 Task: Plan a trip to Tuni, India from 6th December, 2023 to 10th December, 2023 for 1 adult. Place can be private room with 1  bedroom having 1 bed and 1 bathroom. Property type can be hotel.
Action: Mouse moved to (425, 102)
Screenshot: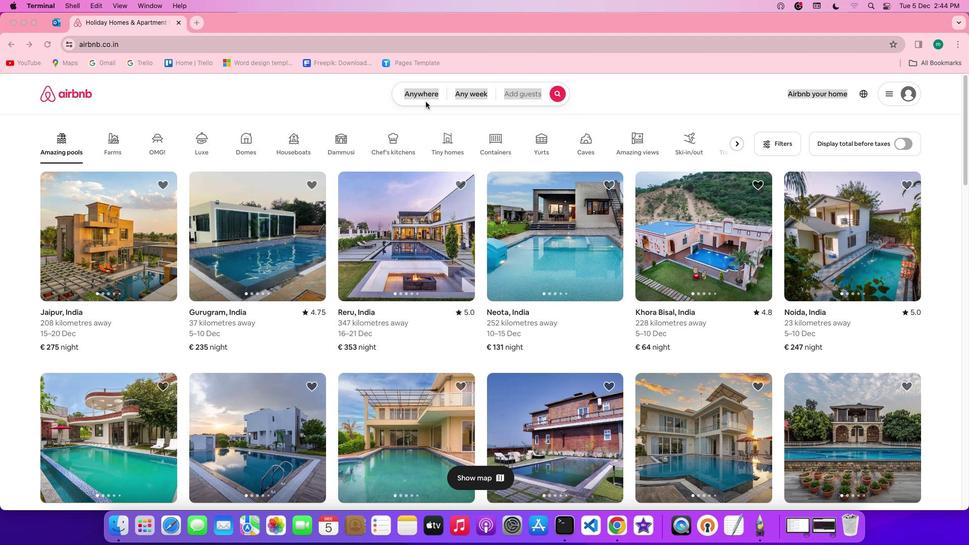 
Action: Mouse pressed left at (425, 102)
Screenshot: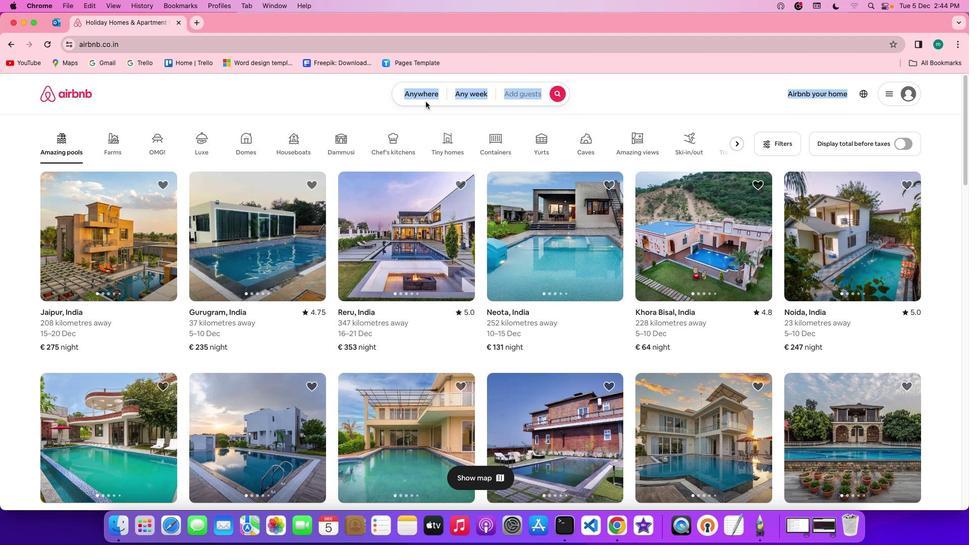 
Action: Mouse moved to (425, 99)
Screenshot: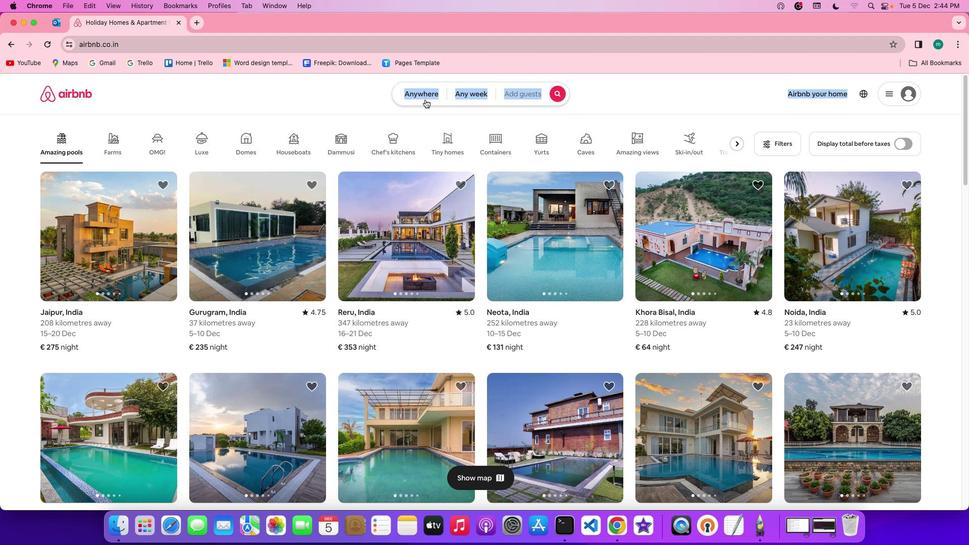 
Action: Mouse pressed left at (425, 99)
Screenshot: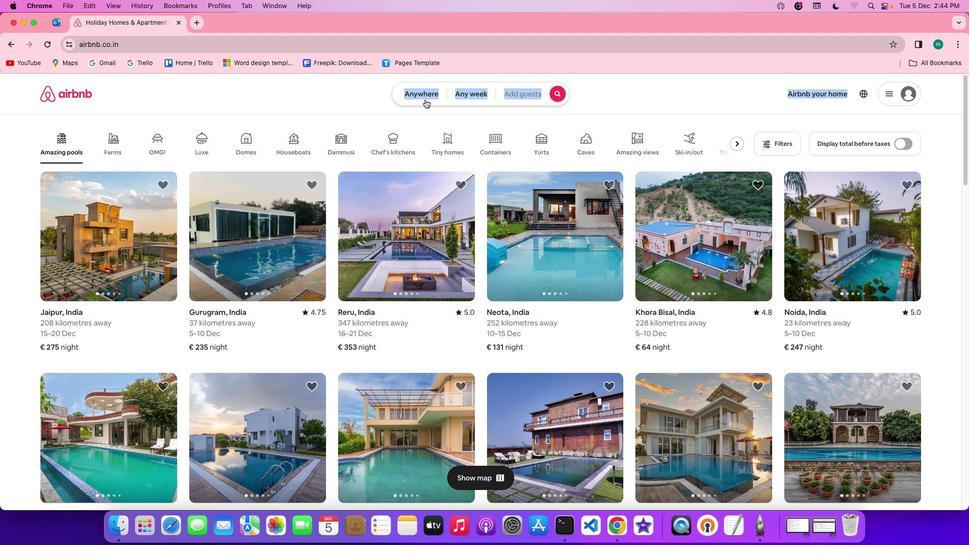 
Action: Mouse moved to (375, 133)
Screenshot: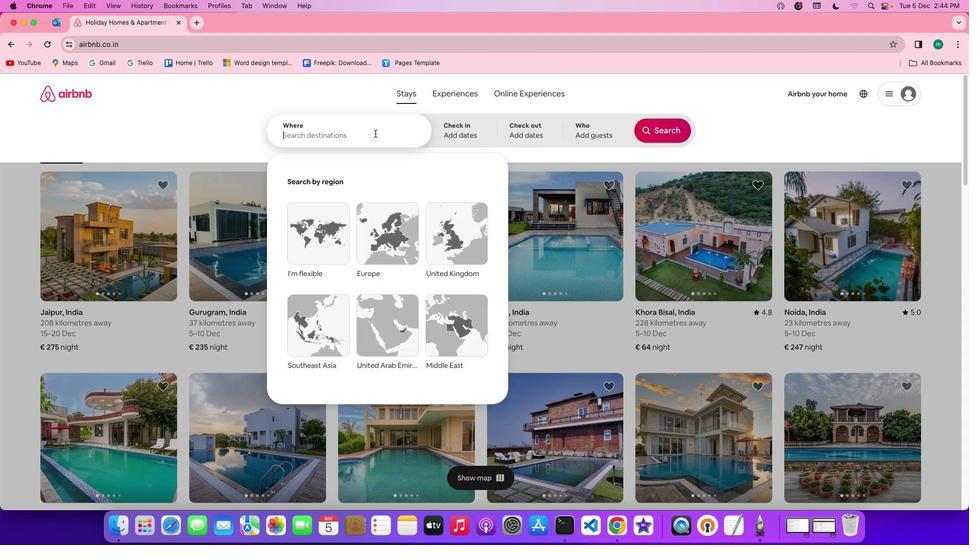 
Action: Mouse pressed left at (375, 133)
Screenshot: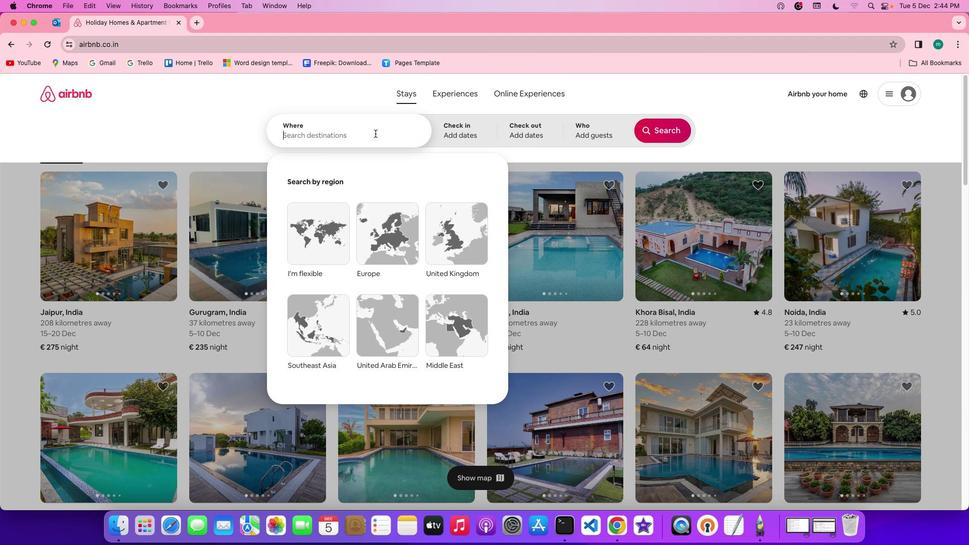 
Action: Key pressed Key.shift'T''u''n''i'','Key.spaceKey.shift'i''n''d''i''a'
Screenshot: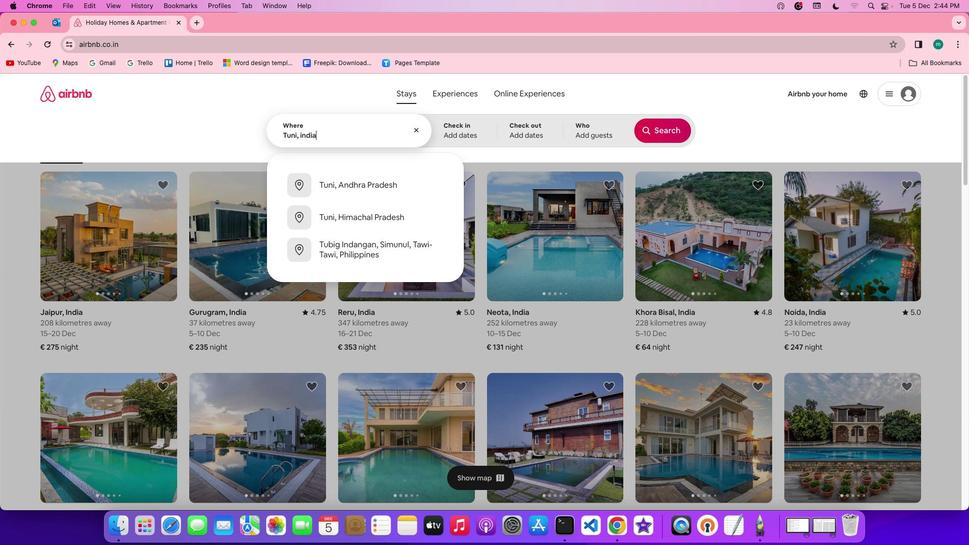 
Action: Mouse moved to (453, 134)
Screenshot: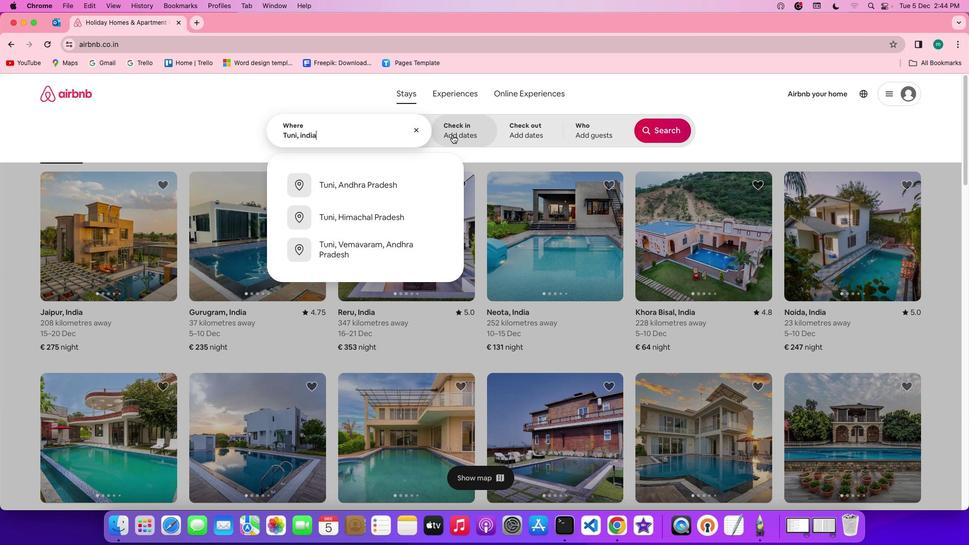 
Action: Mouse pressed left at (453, 134)
Screenshot: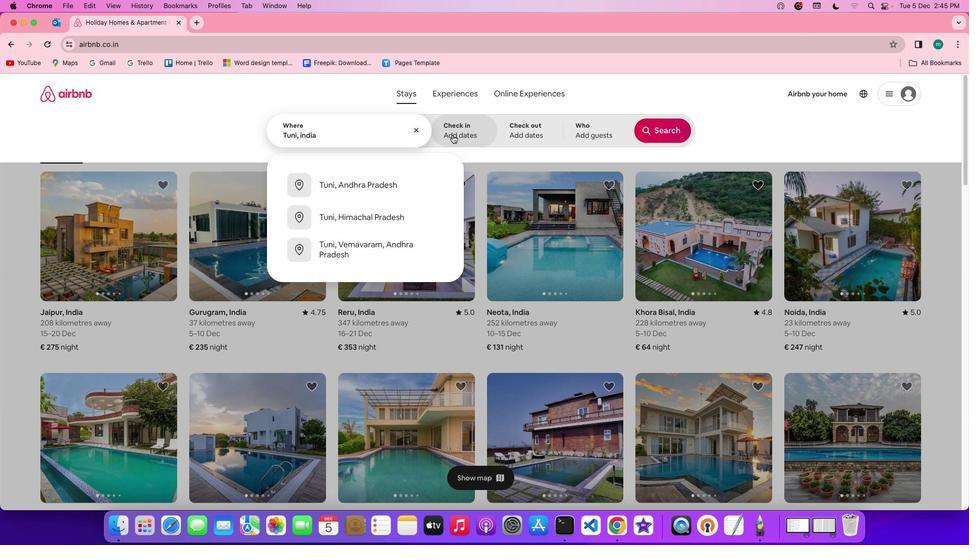 
Action: Mouse moved to (383, 281)
Screenshot: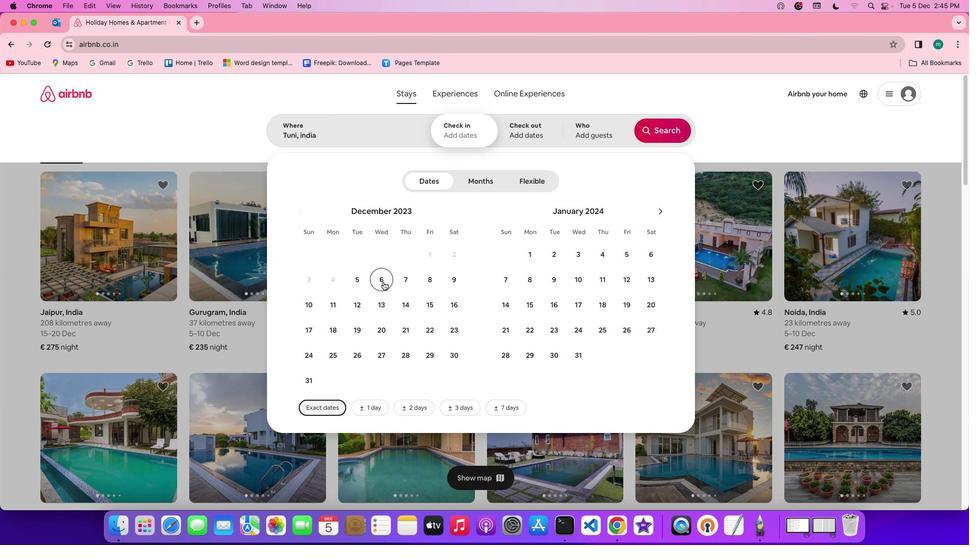 
Action: Mouse pressed left at (383, 281)
Screenshot: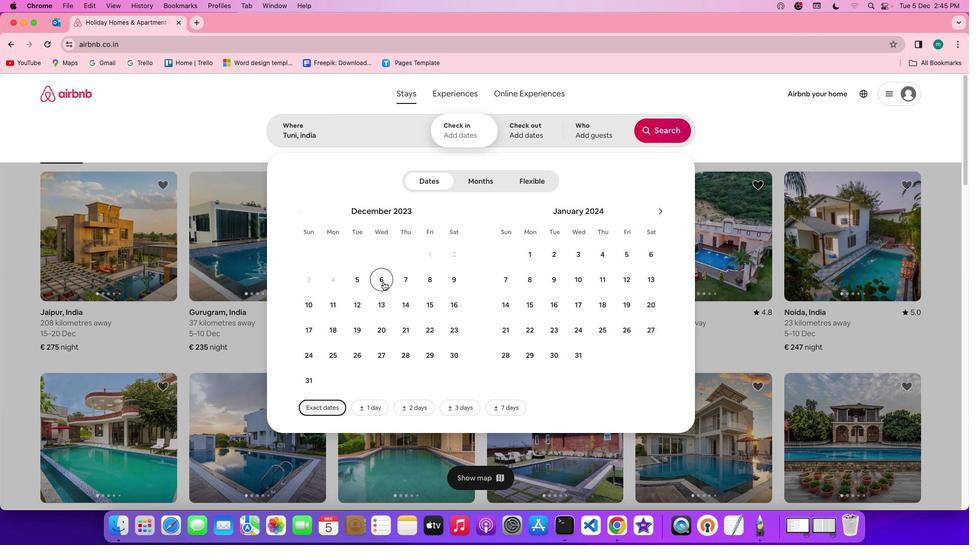 
Action: Mouse moved to (309, 303)
Screenshot: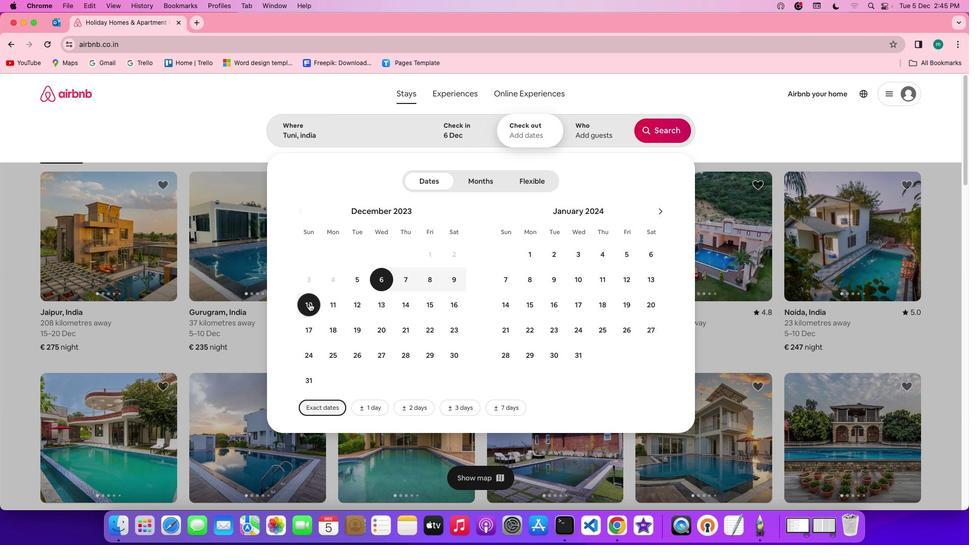 
Action: Mouse pressed left at (309, 303)
Screenshot: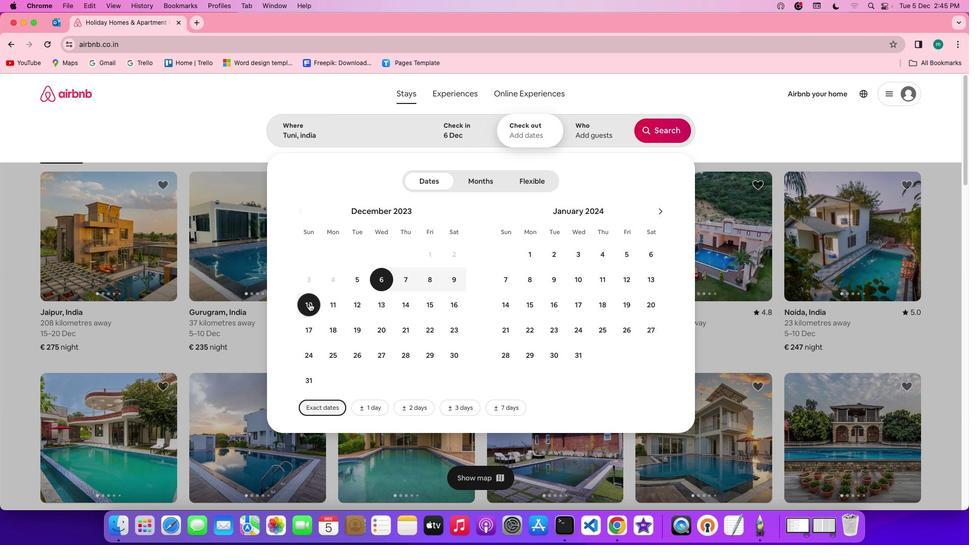 
Action: Mouse moved to (594, 138)
Screenshot: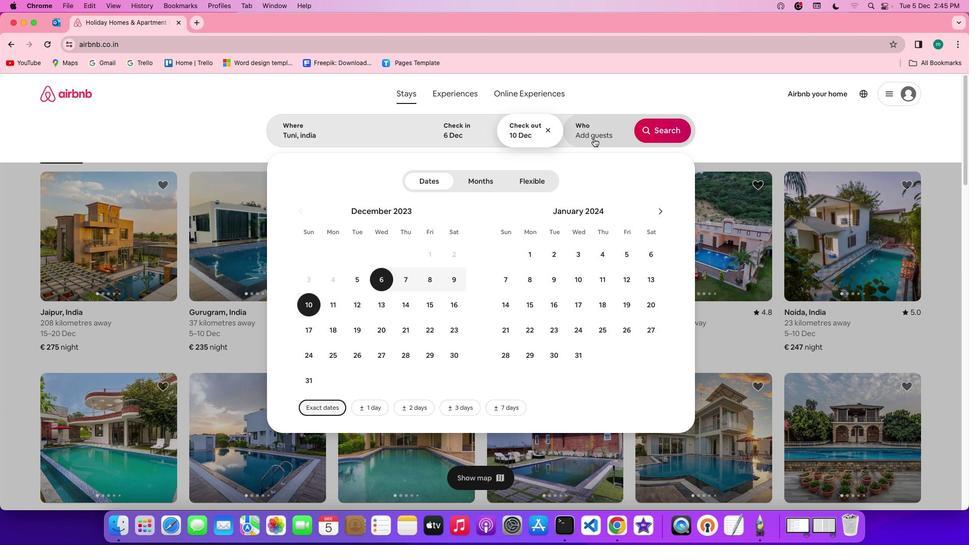 
Action: Mouse pressed left at (594, 138)
Screenshot: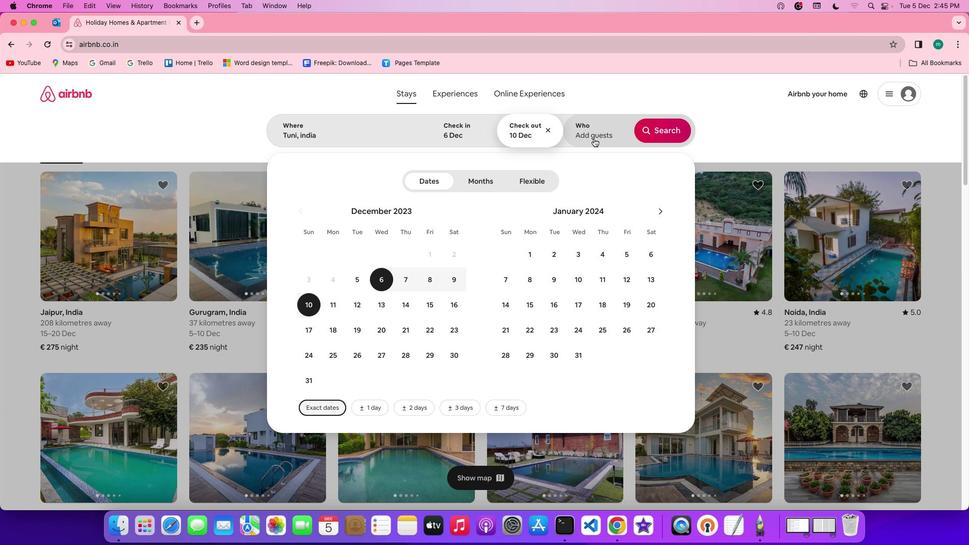 
Action: Mouse moved to (664, 186)
Screenshot: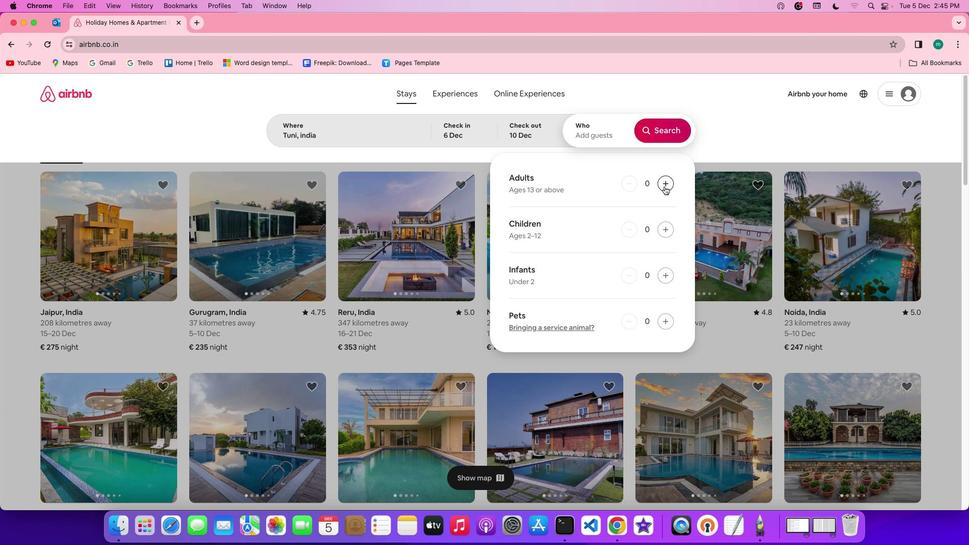 
Action: Mouse pressed left at (664, 186)
Screenshot: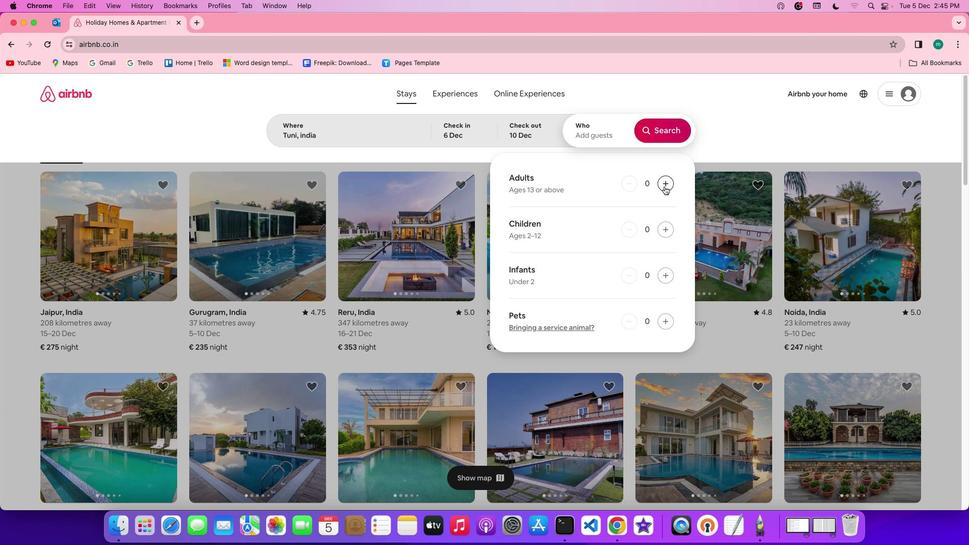 
Action: Mouse moved to (672, 134)
Screenshot: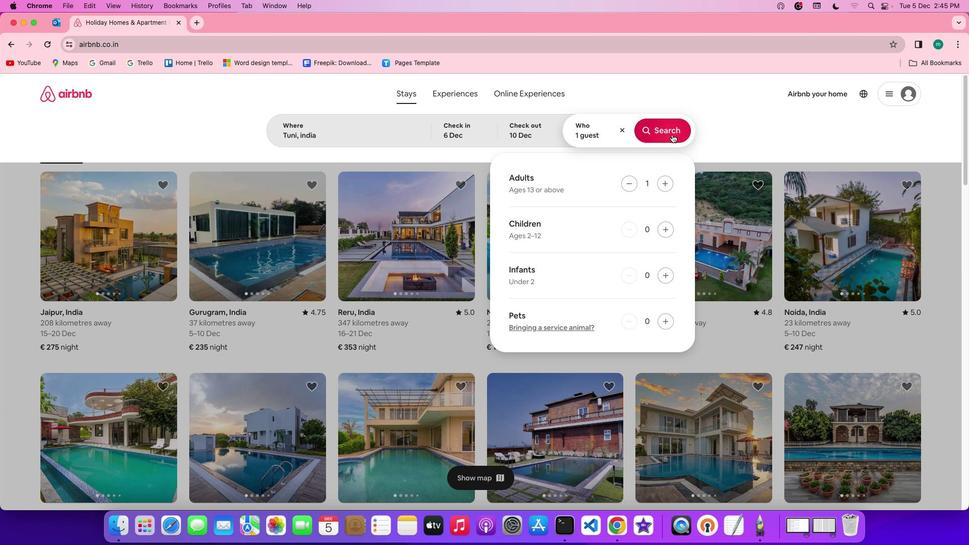 
Action: Mouse pressed left at (672, 134)
Screenshot: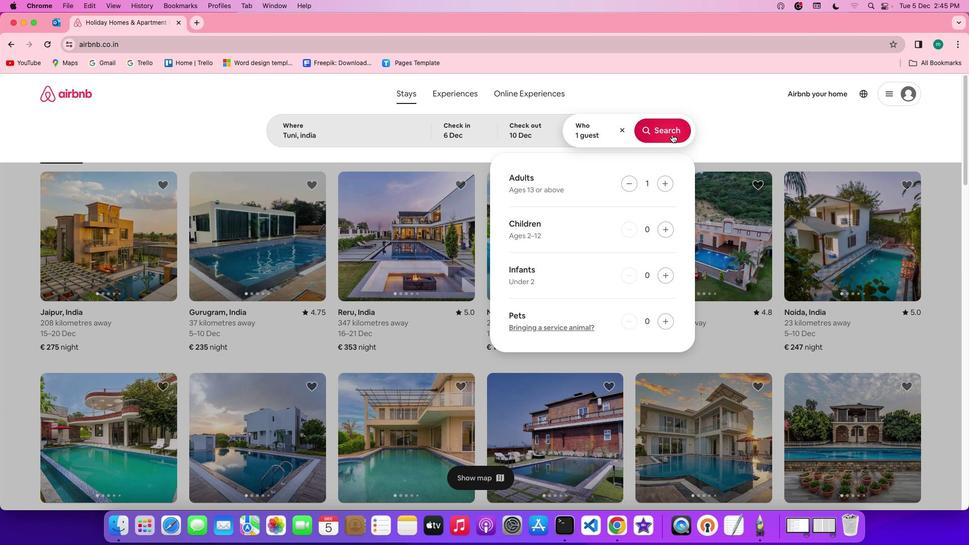 
Action: Mouse moved to (822, 132)
Screenshot: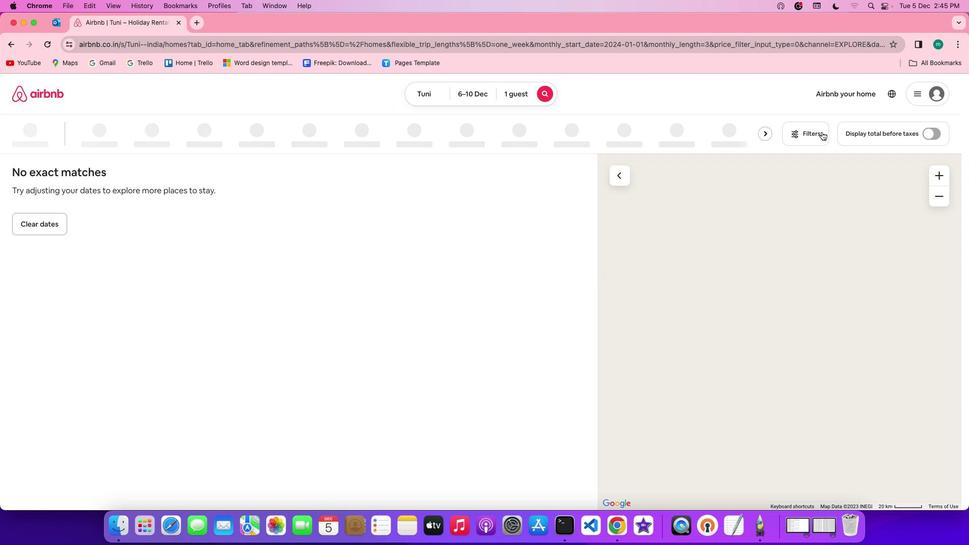 
Action: Mouse pressed left at (822, 132)
Screenshot: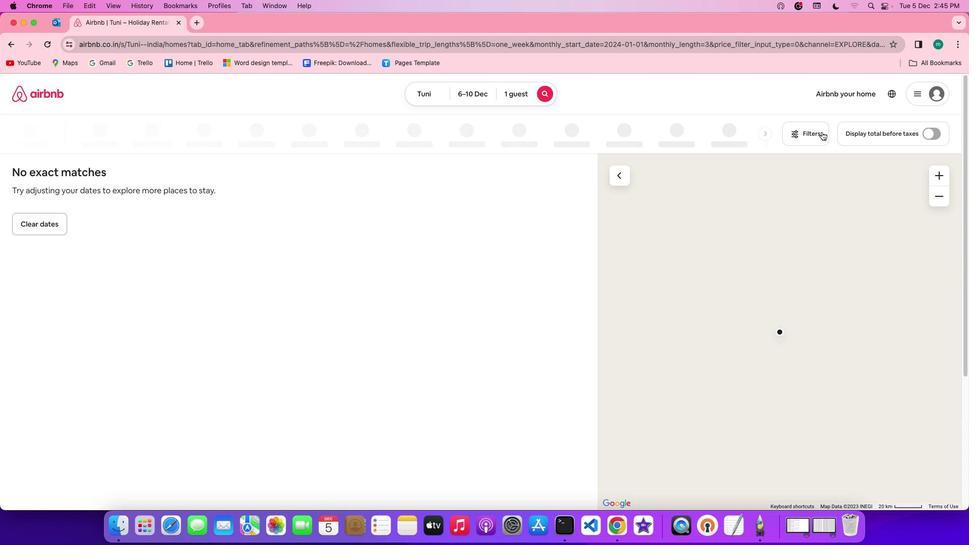 
Action: Mouse moved to (531, 268)
Screenshot: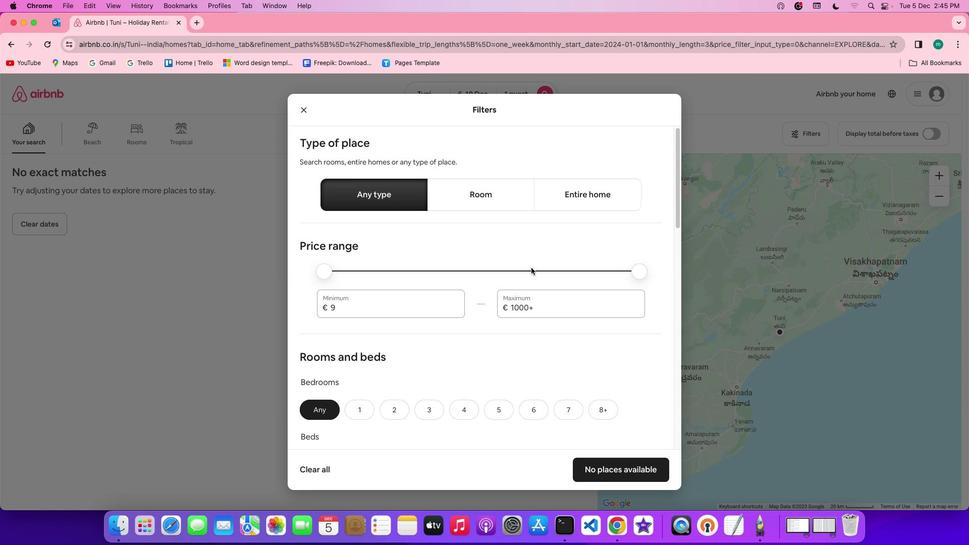 
Action: Mouse scrolled (531, 268) with delta (0, 0)
Screenshot: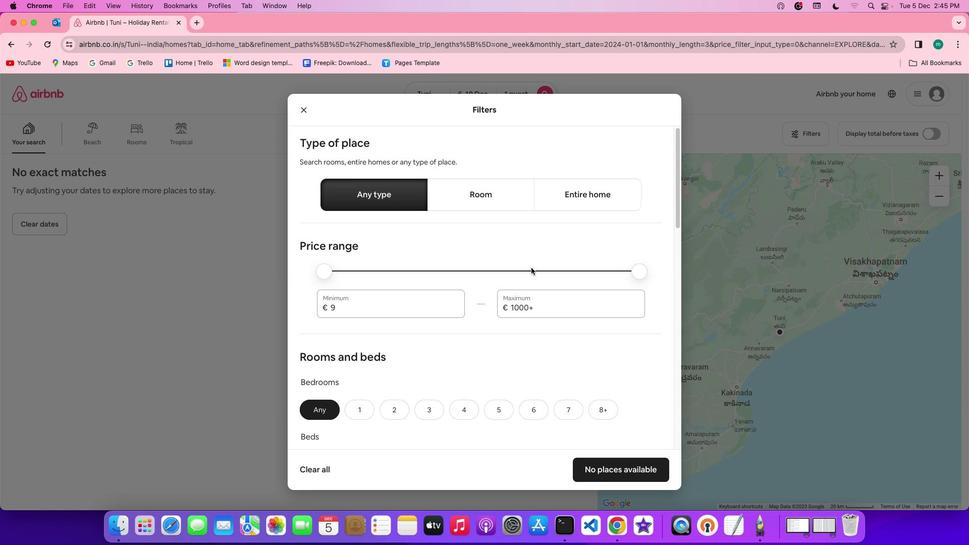 
Action: Mouse scrolled (531, 268) with delta (0, 0)
Screenshot: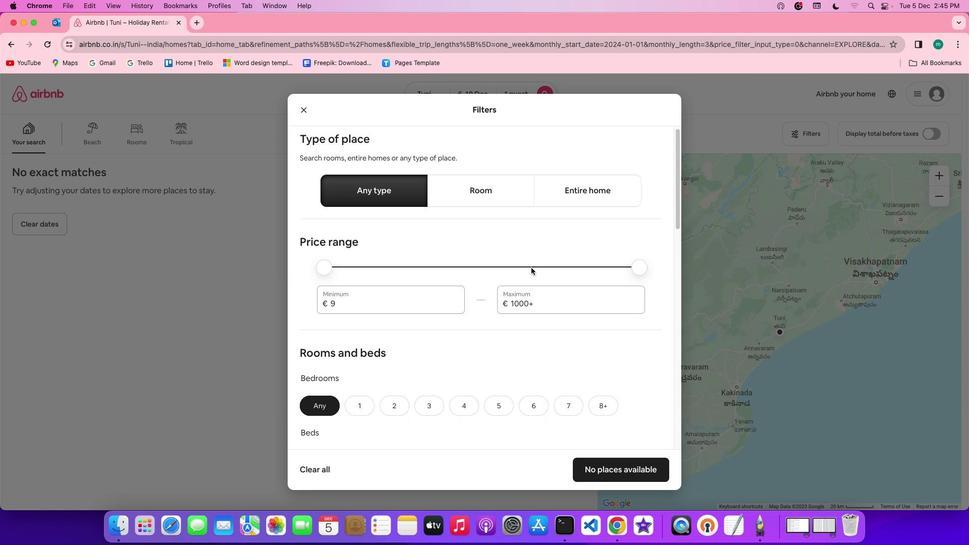 
Action: Mouse scrolled (531, 268) with delta (0, 0)
Screenshot: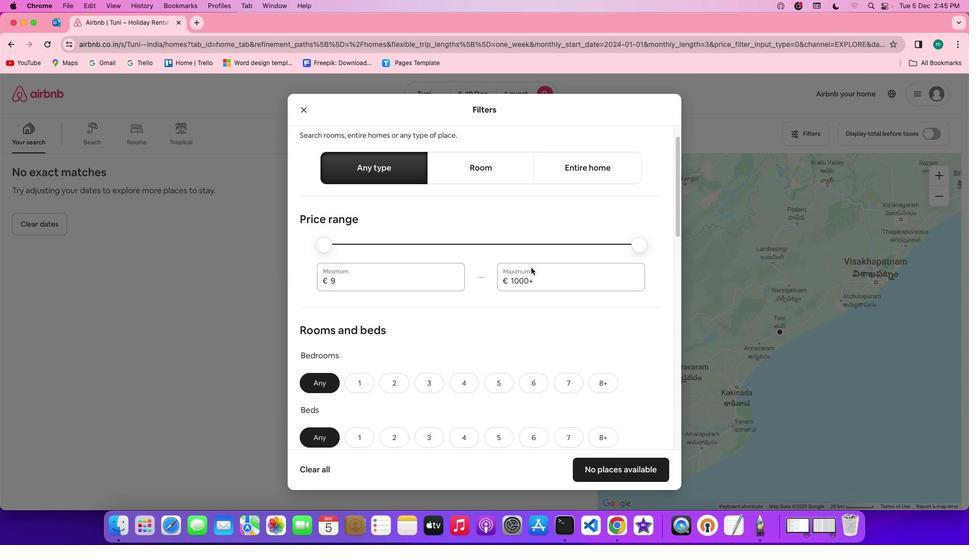 
Action: Mouse scrolled (531, 268) with delta (0, 0)
Screenshot: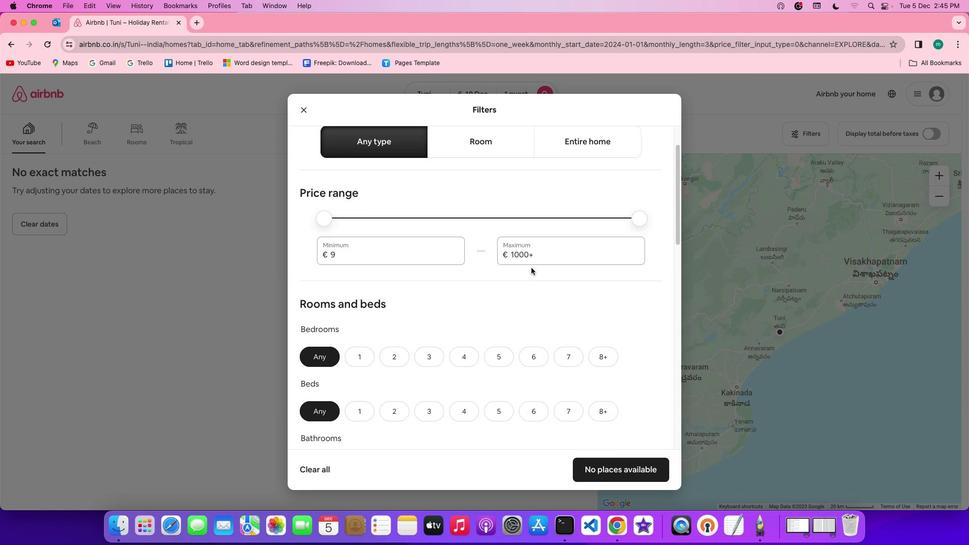 
Action: Mouse scrolled (531, 268) with delta (0, 0)
Screenshot: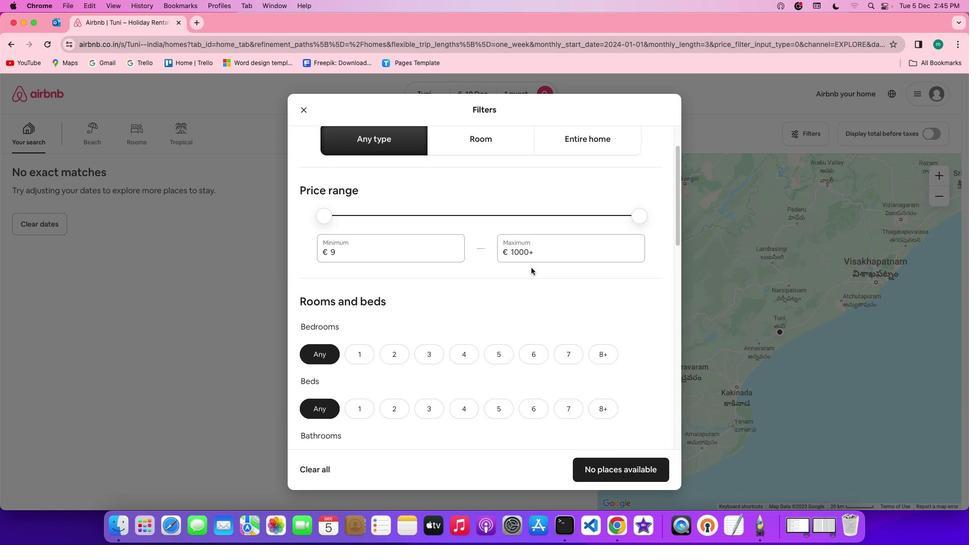 
Action: Mouse scrolled (531, 268) with delta (0, -1)
Screenshot: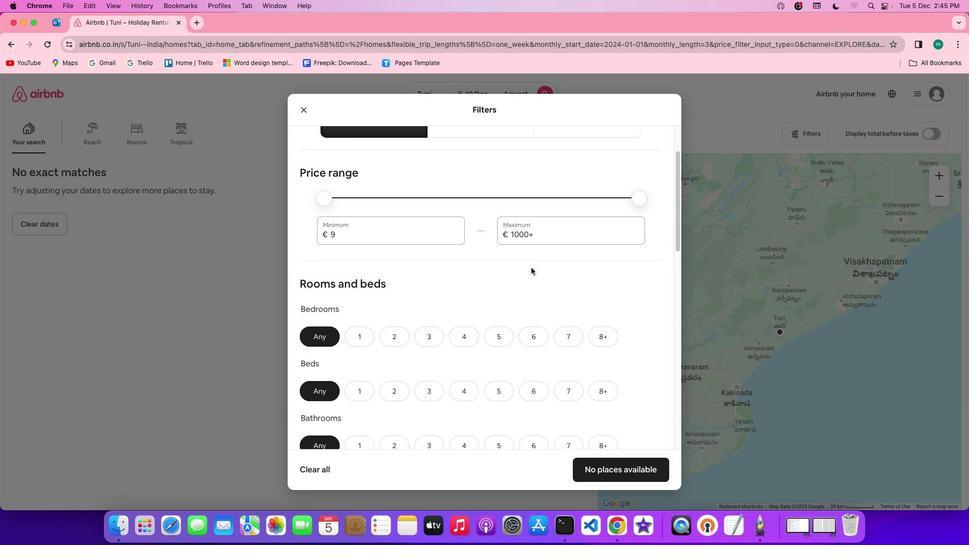 
Action: Mouse moved to (531, 260)
Screenshot: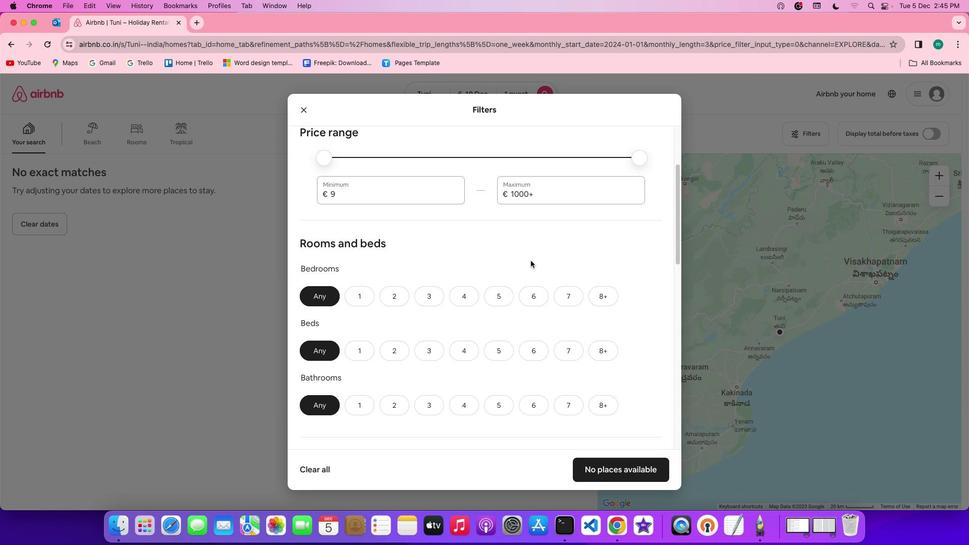 
Action: Mouse scrolled (531, 260) with delta (0, 0)
Screenshot: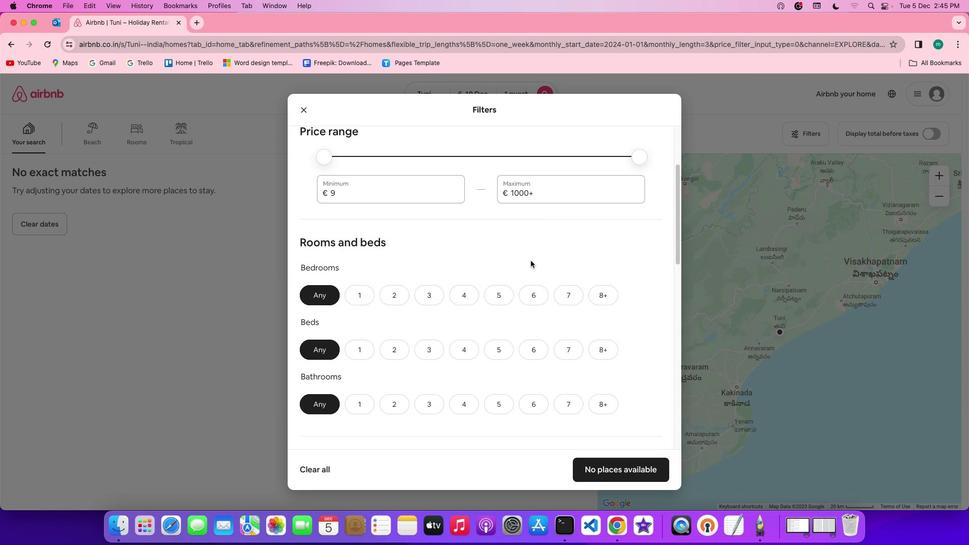 
Action: Mouse scrolled (531, 260) with delta (0, 0)
Screenshot: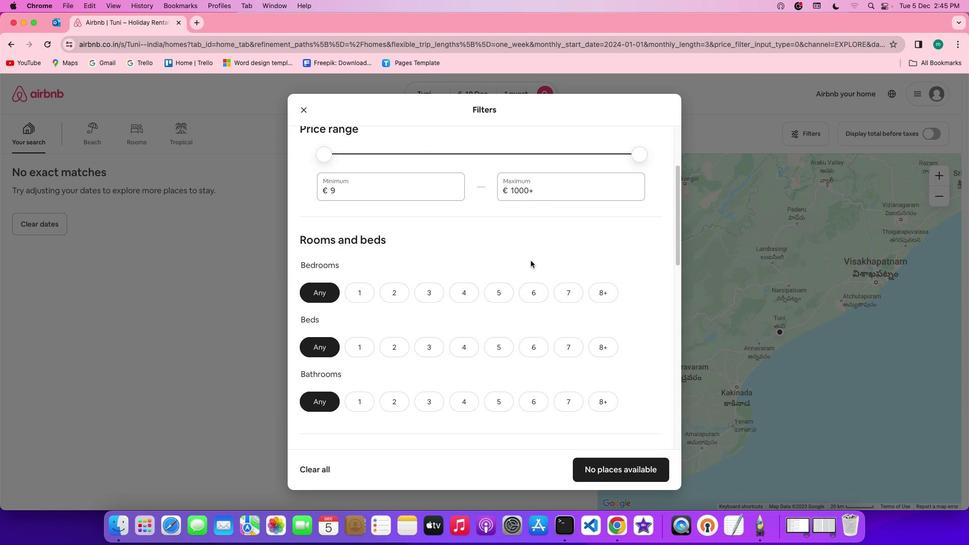 
Action: Mouse scrolled (531, 260) with delta (0, -1)
Screenshot: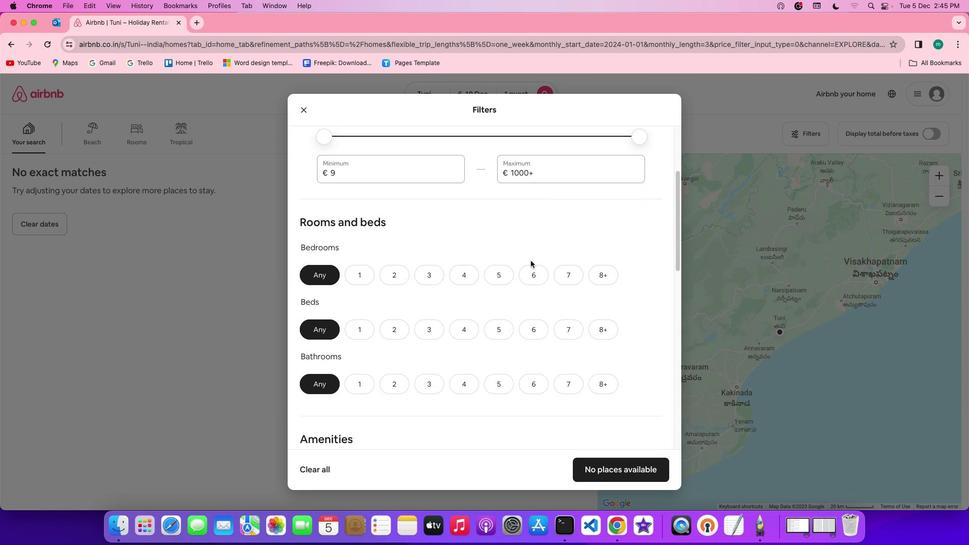 
Action: Mouse moved to (360, 238)
Screenshot: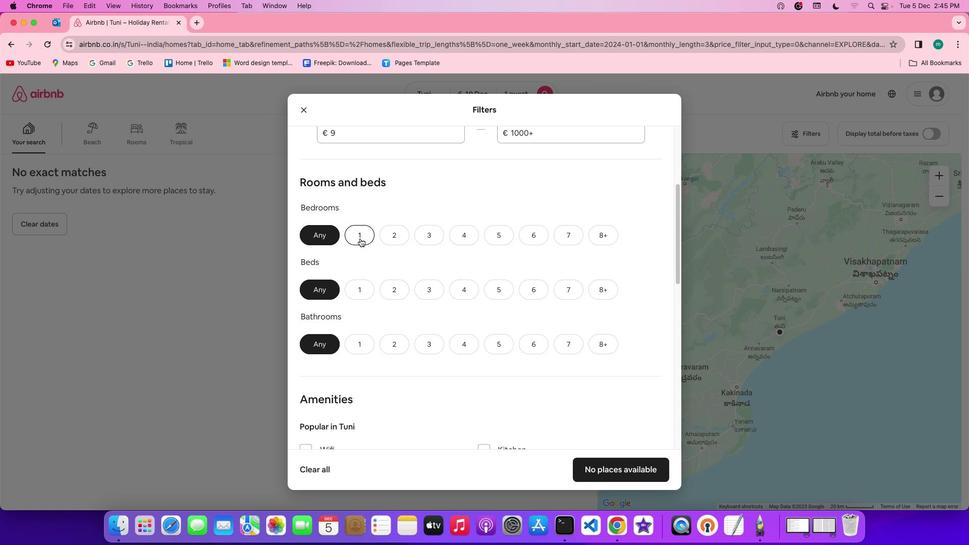 
Action: Mouse pressed left at (360, 238)
Screenshot: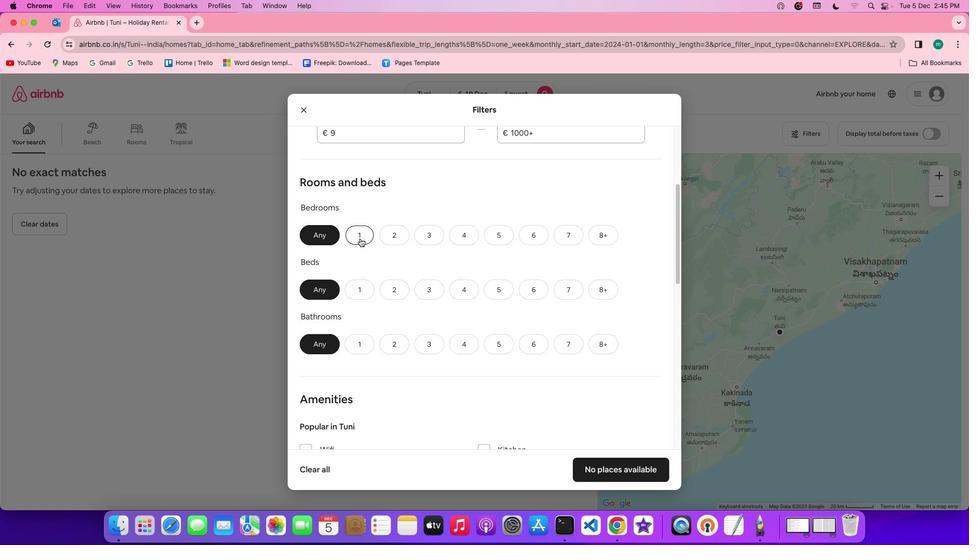 
Action: Mouse moved to (358, 288)
Screenshot: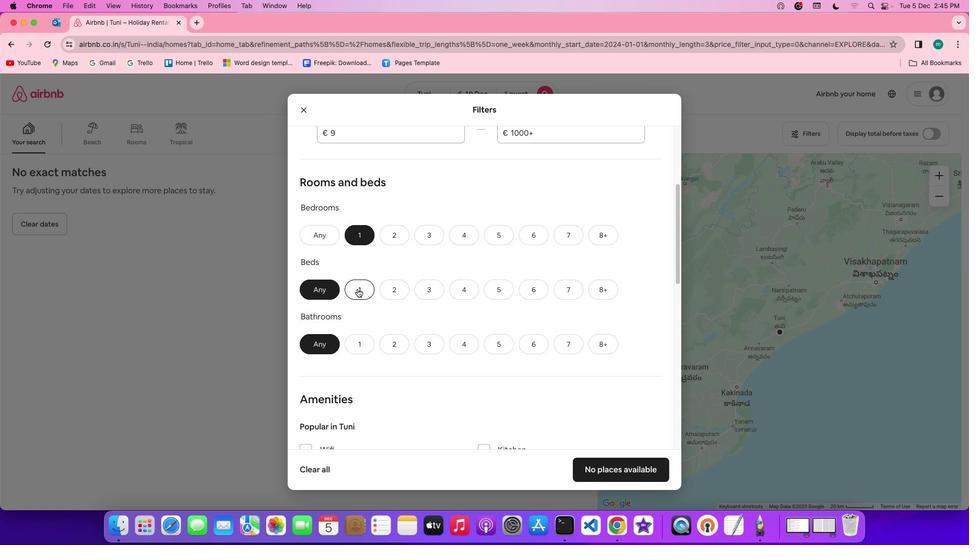
Action: Mouse pressed left at (358, 288)
Screenshot: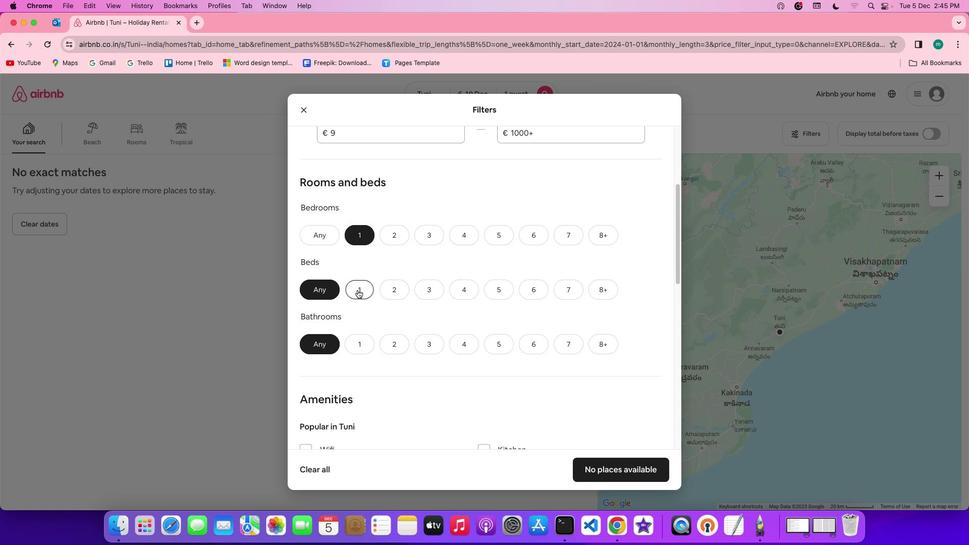 
Action: Mouse moved to (366, 346)
Screenshot: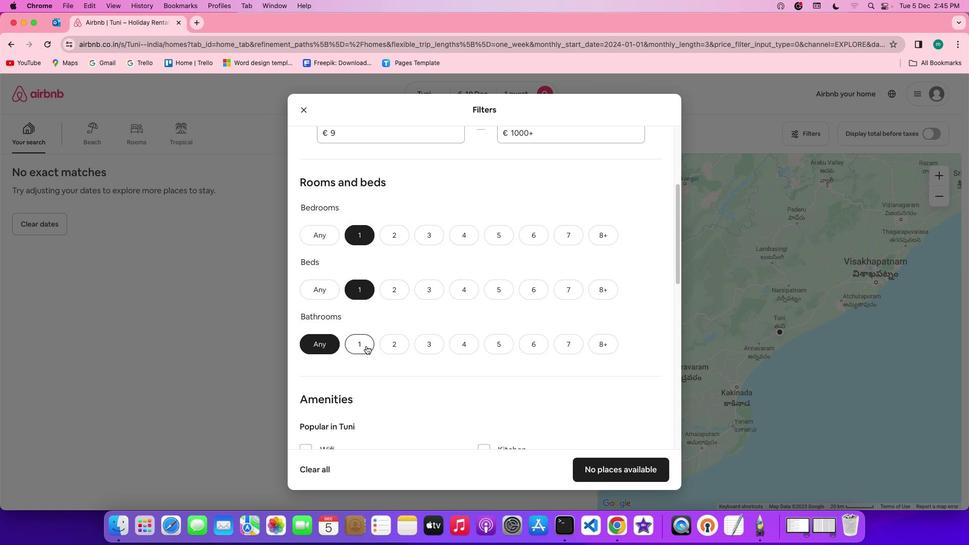 
Action: Mouse pressed left at (366, 346)
Screenshot: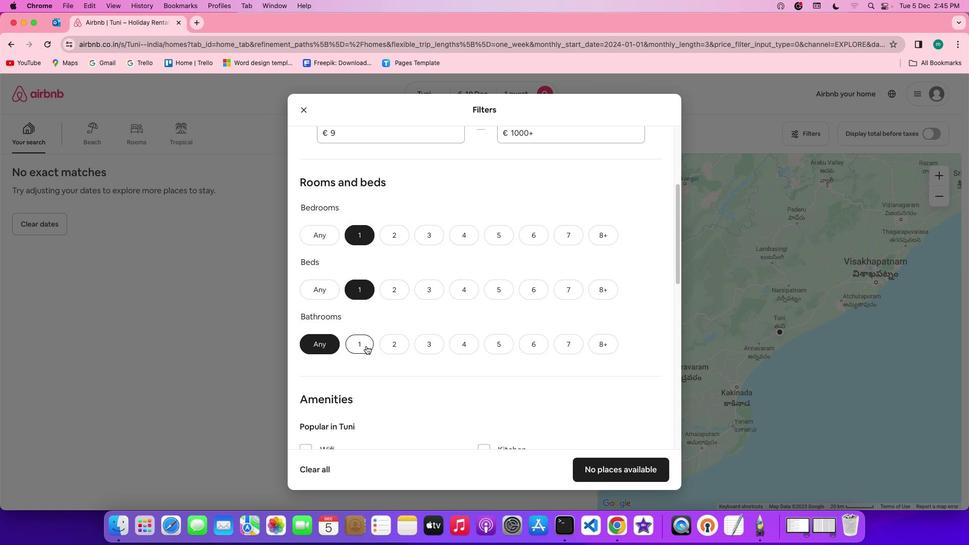 
Action: Mouse moved to (477, 336)
Screenshot: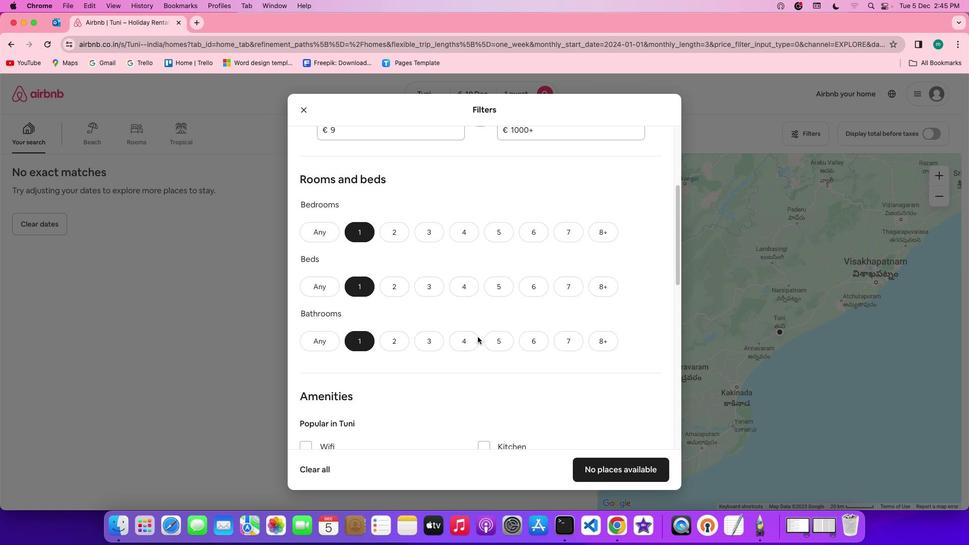 
Action: Mouse scrolled (477, 336) with delta (0, 0)
Screenshot: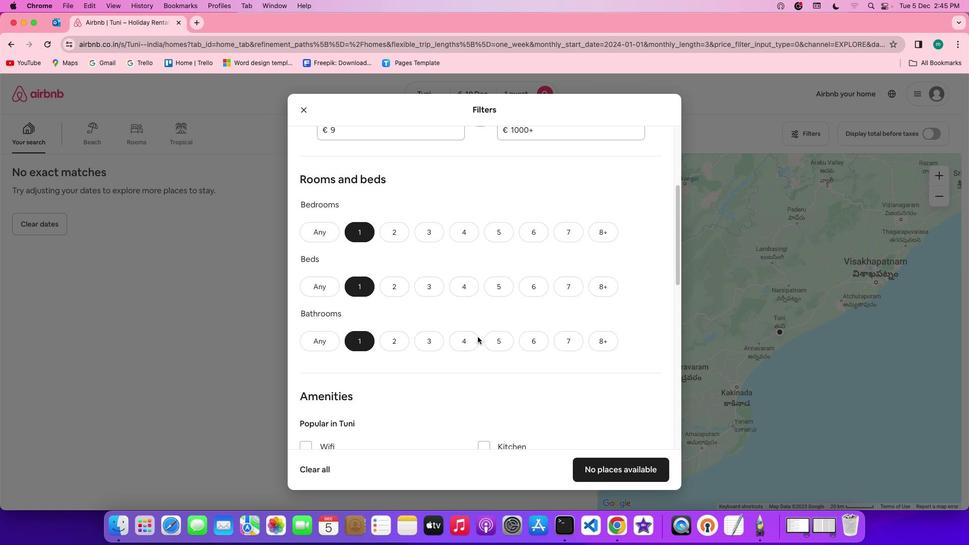 
Action: Mouse moved to (477, 336)
Screenshot: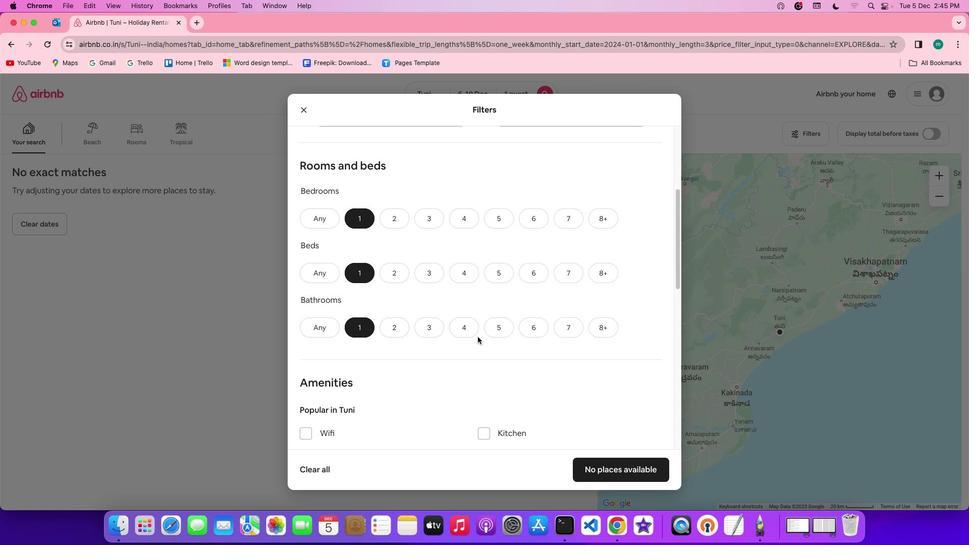 
Action: Mouse scrolled (477, 336) with delta (0, 0)
Screenshot: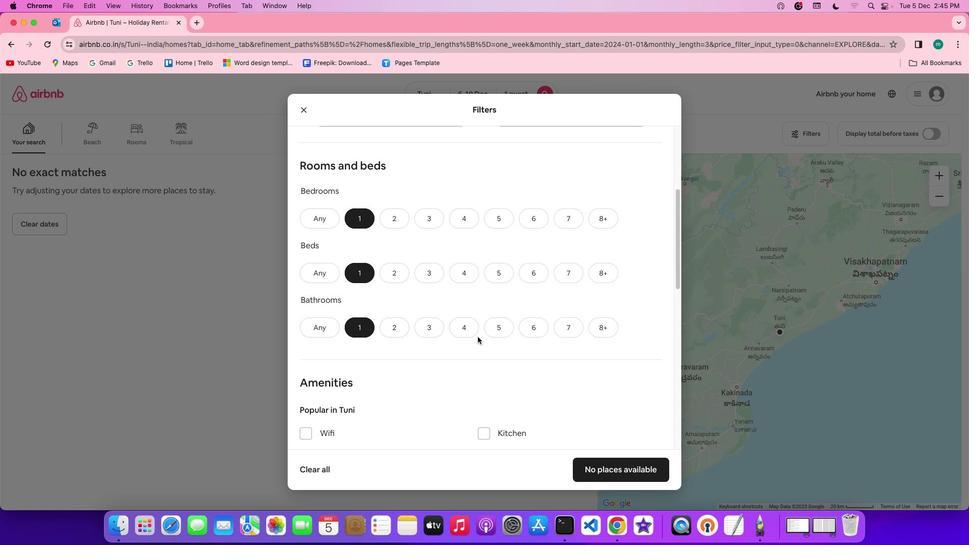 
Action: Mouse scrolled (477, 336) with delta (0, -1)
Screenshot: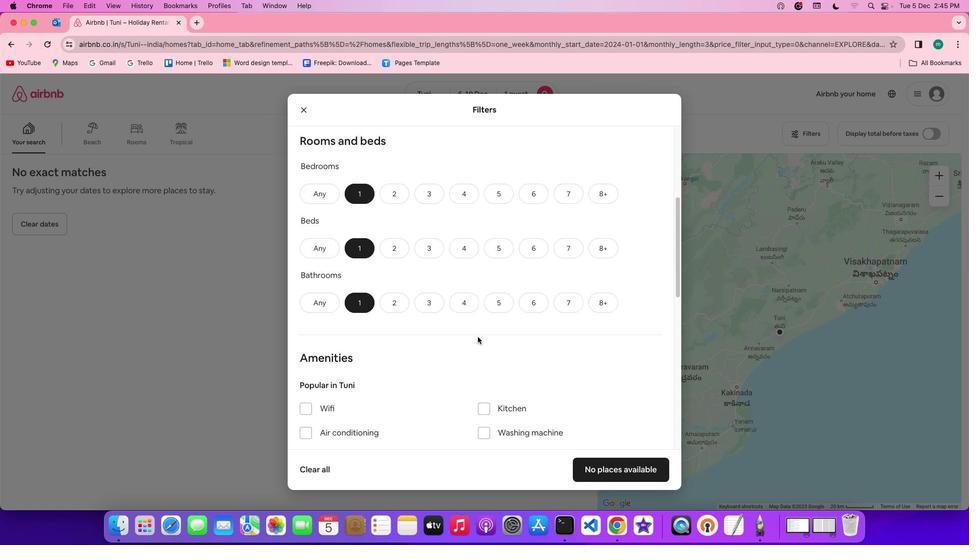 
Action: Mouse scrolled (477, 336) with delta (0, 0)
Screenshot: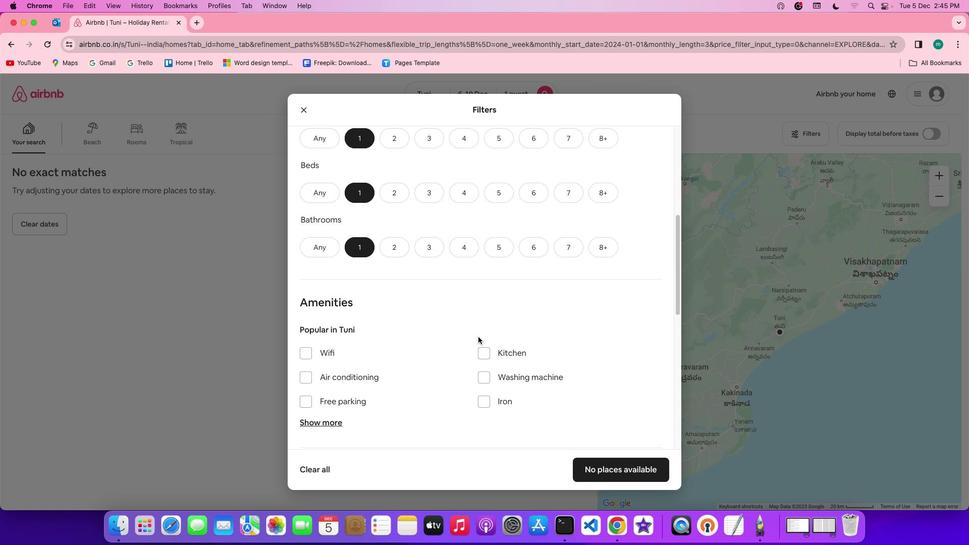 
Action: Mouse moved to (478, 336)
Screenshot: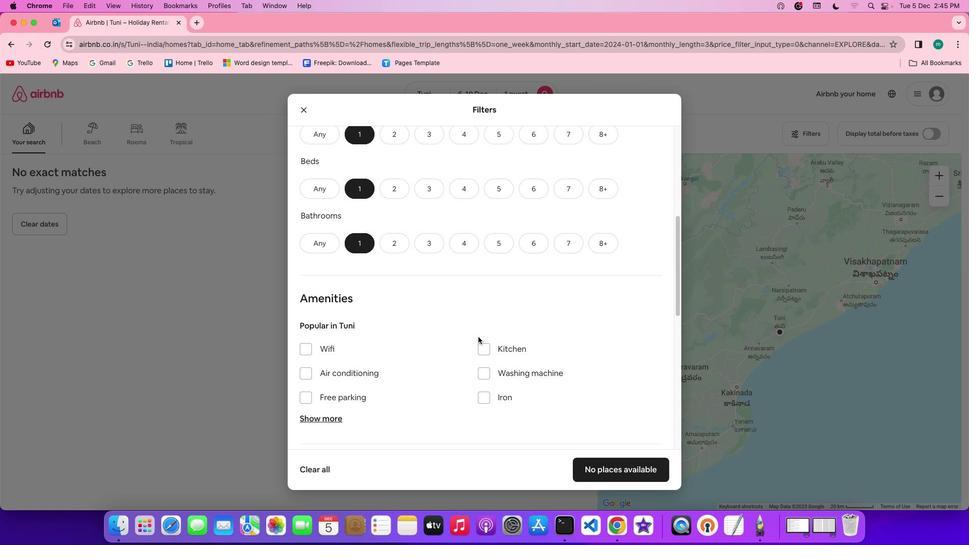 
Action: Mouse scrolled (478, 336) with delta (0, 0)
Screenshot: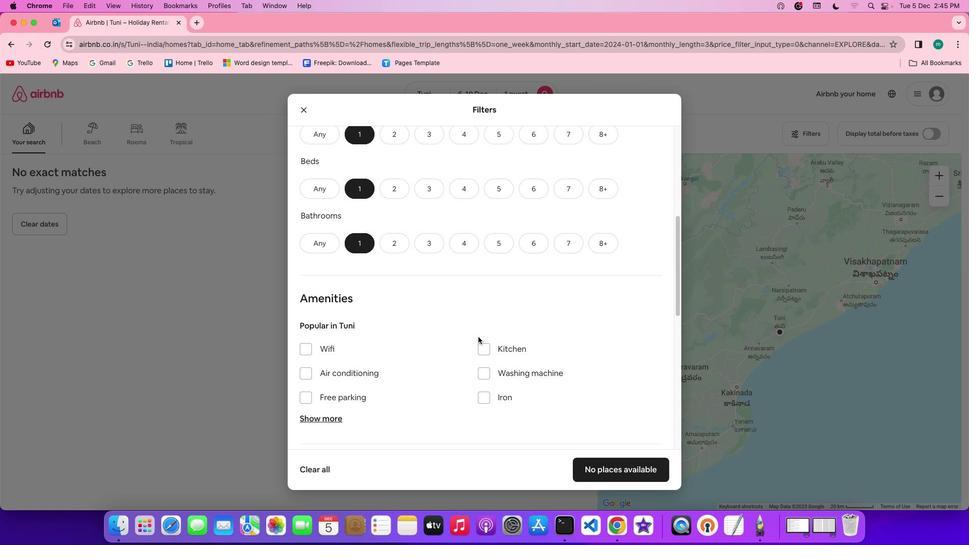 
Action: Mouse scrolled (478, 336) with delta (0, -1)
Screenshot: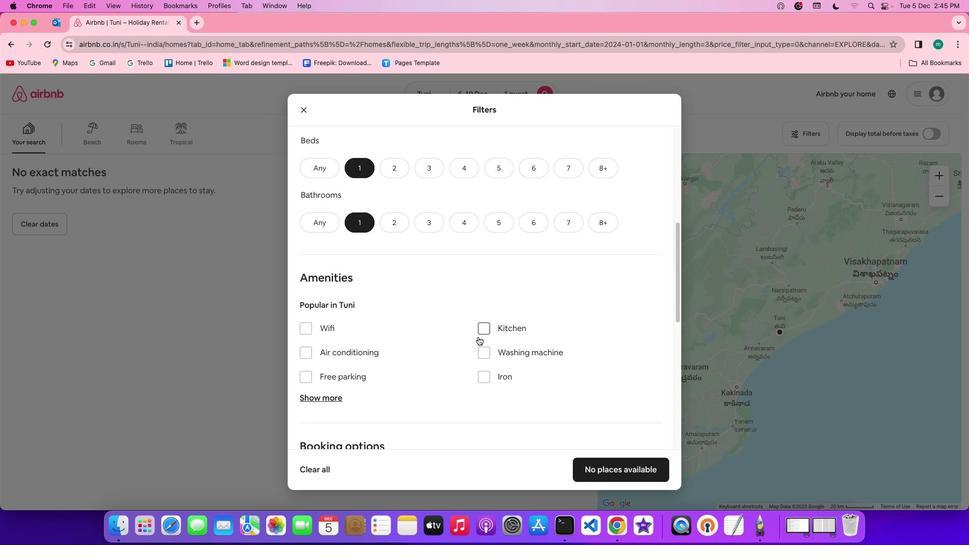 
Action: Mouse moved to (478, 336)
Screenshot: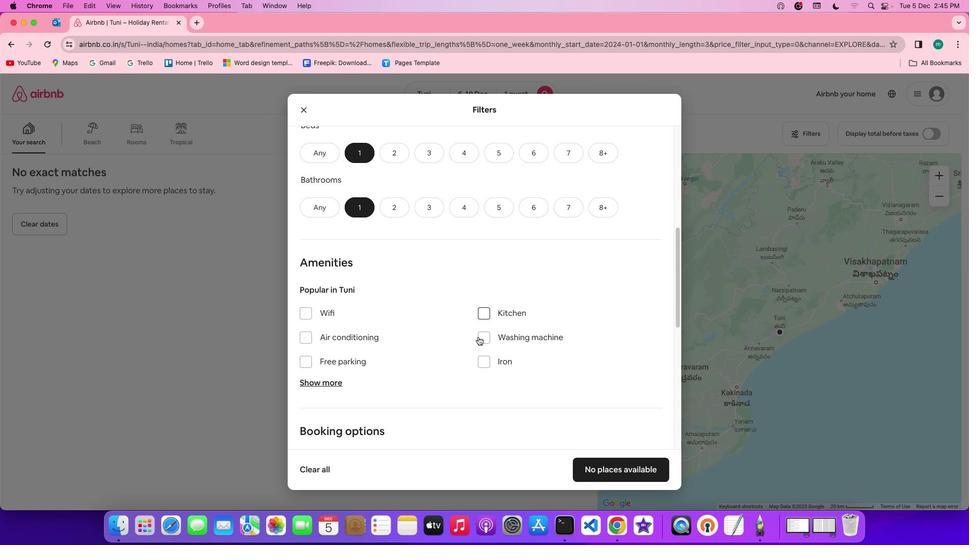 
Action: Mouse scrolled (478, 336) with delta (0, 0)
Screenshot: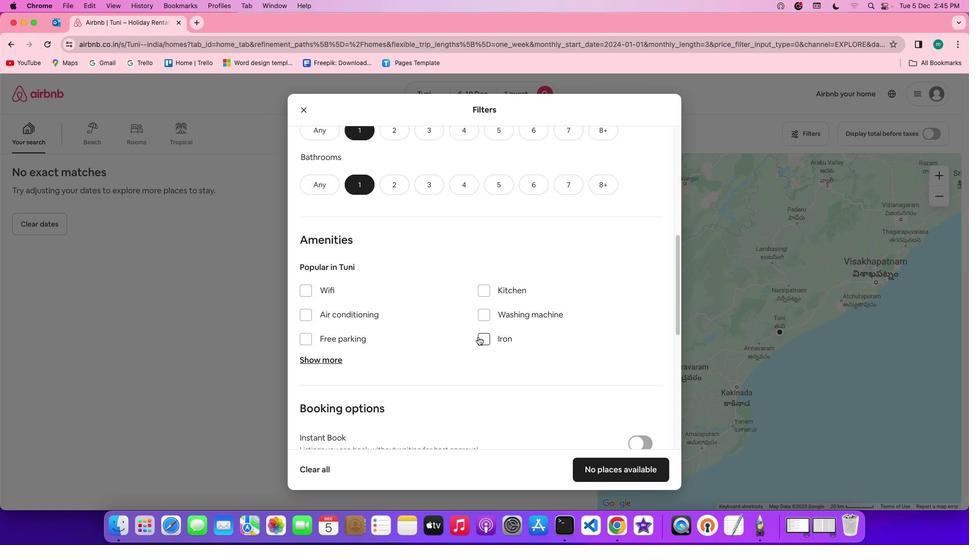 
Action: Mouse scrolled (478, 336) with delta (0, 0)
Screenshot: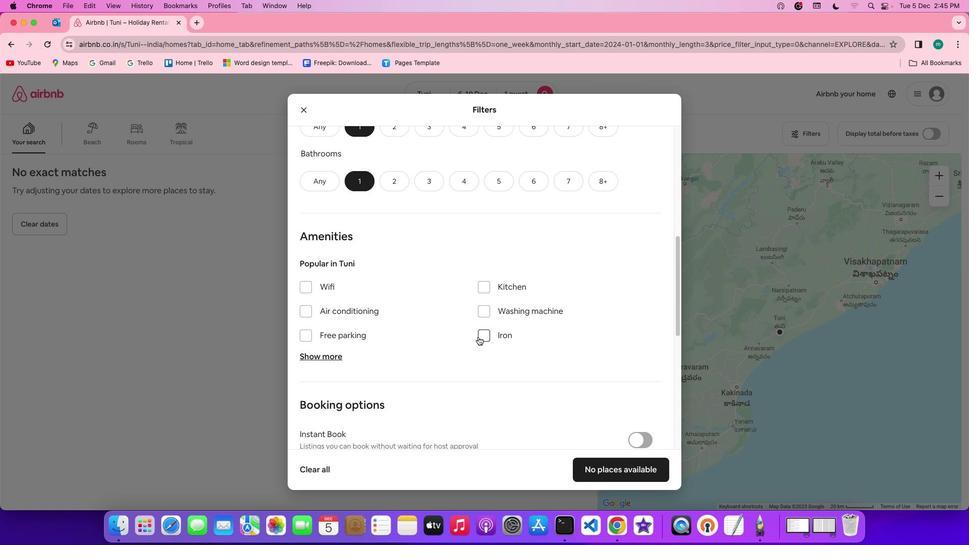 
Action: Mouse scrolled (478, 336) with delta (0, -1)
Screenshot: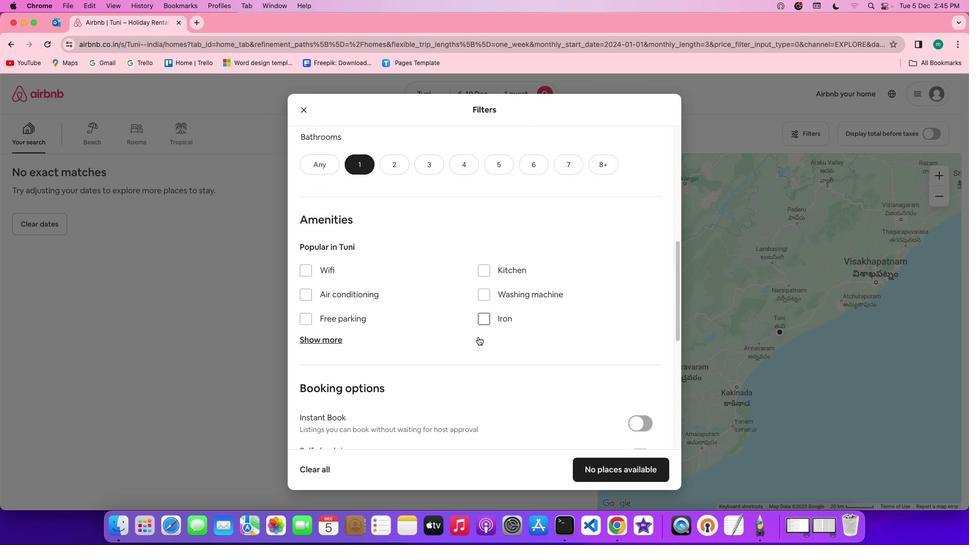 
Action: Mouse moved to (500, 361)
Screenshot: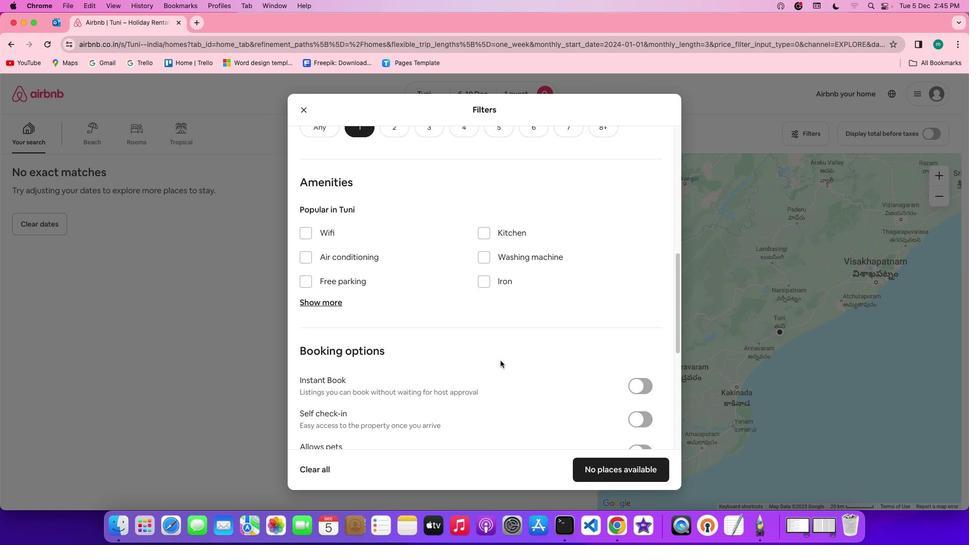 
Action: Mouse scrolled (500, 361) with delta (0, 0)
Screenshot: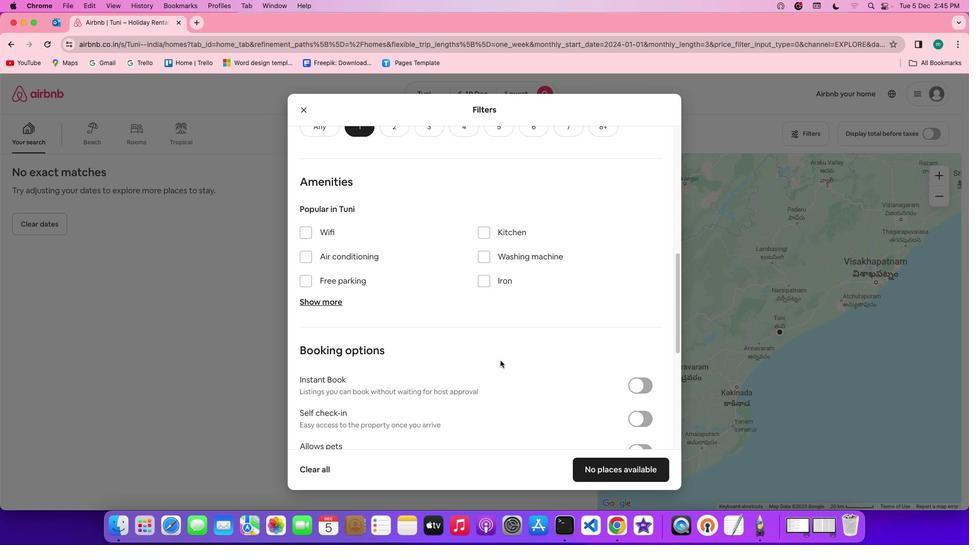 
Action: Mouse scrolled (500, 361) with delta (0, 0)
Screenshot: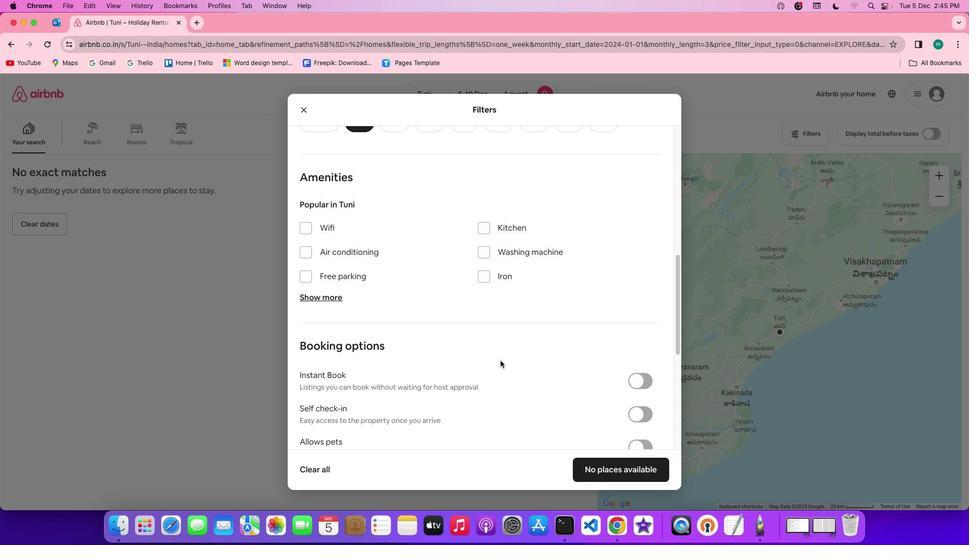 
Action: Mouse scrolled (500, 361) with delta (0, 0)
Screenshot: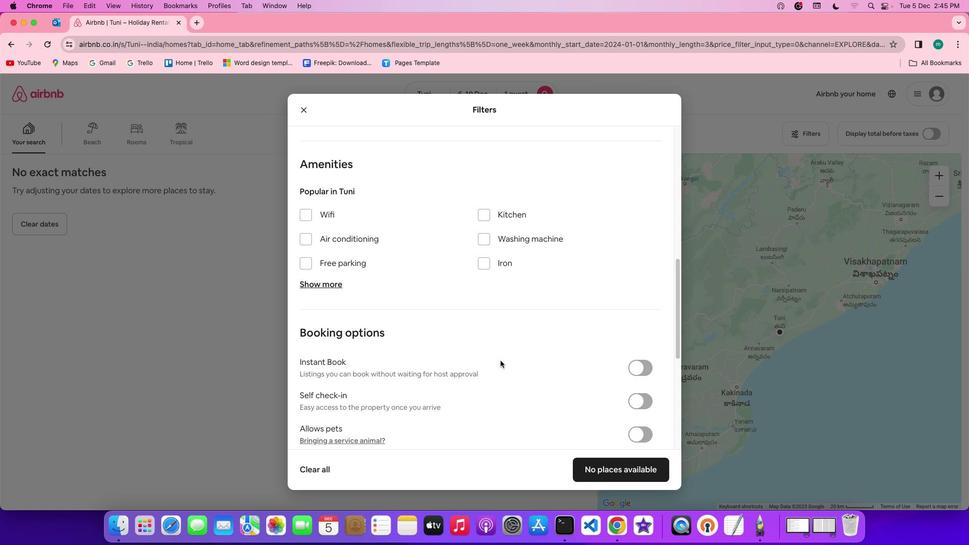 
Action: Mouse scrolled (500, 361) with delta (0, 0)
Screenshot: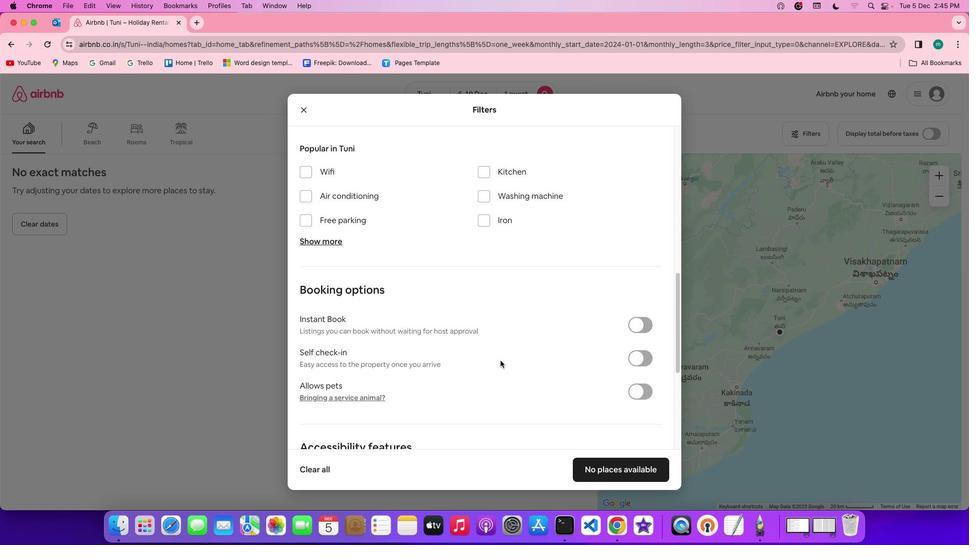 
Action: Mouse moved to (502, 359)
Screenshot: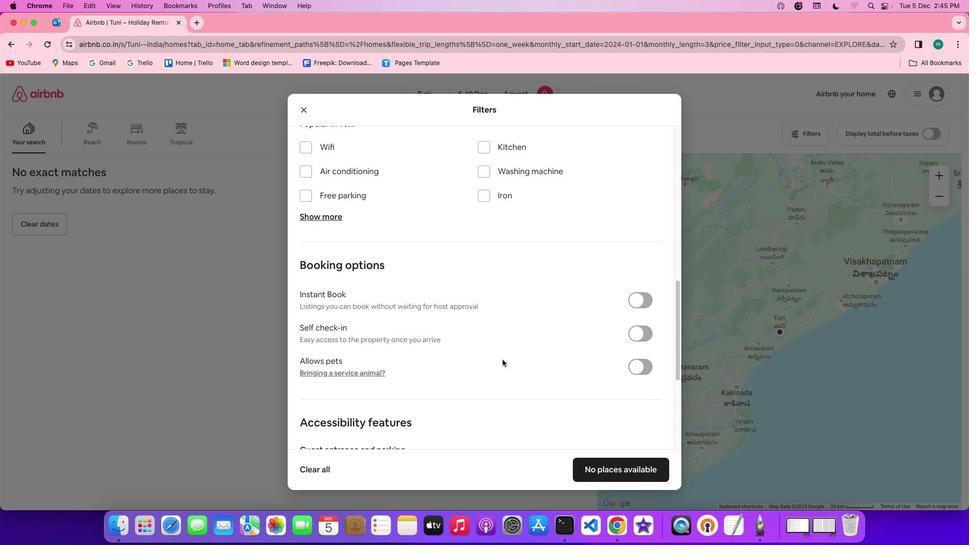 
Action: Mouse scrolled (502, 359) with delta (0, 0)
Screenshot: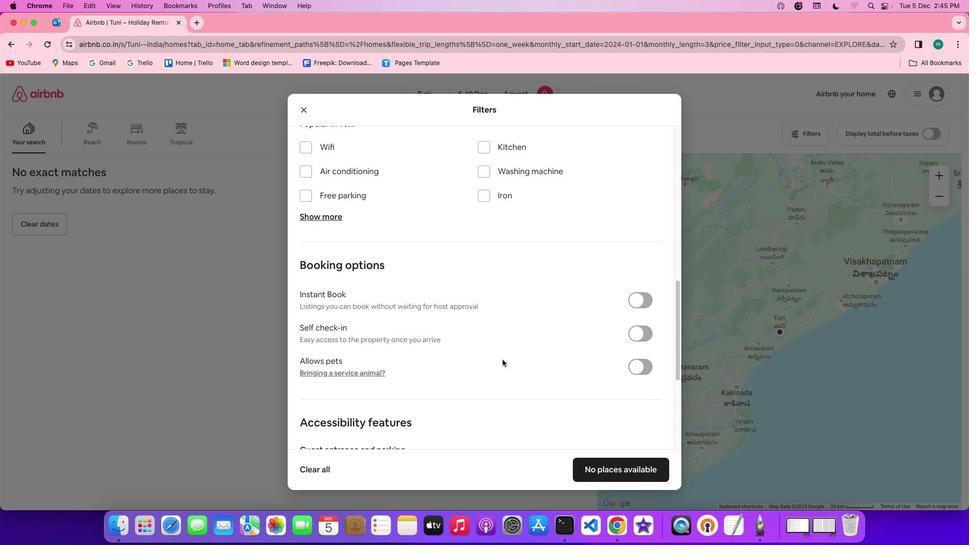 
Action: Mouse moved to (503, 359)
Screenshot: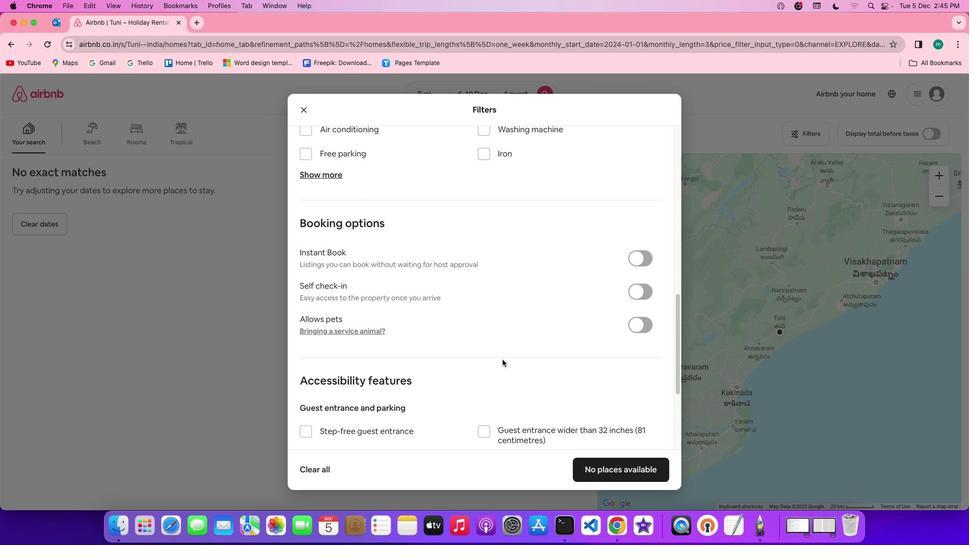 
Action: Mouse scrolled (503, 359) with delta (0, 0)
Screenshot: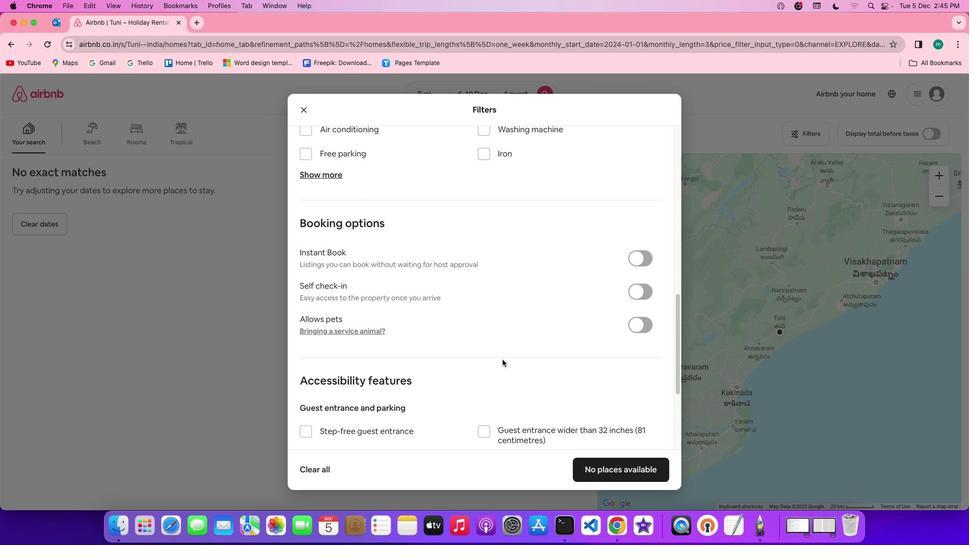 
Action: Mouse scrolled (503, 359) with delta (0, -1)
Screenshot: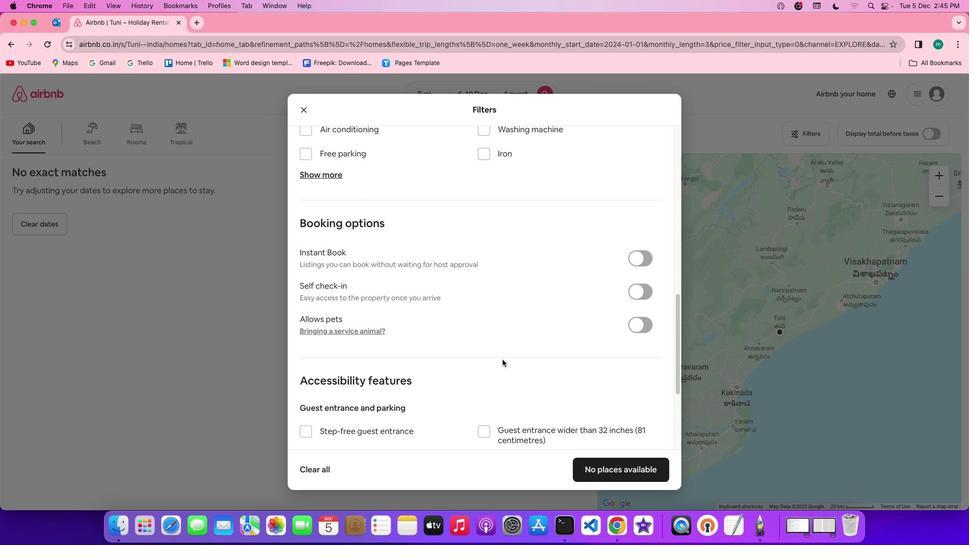 
Action: Mouse scrolled (503, 359) with delta (0, -2)
Screenshot: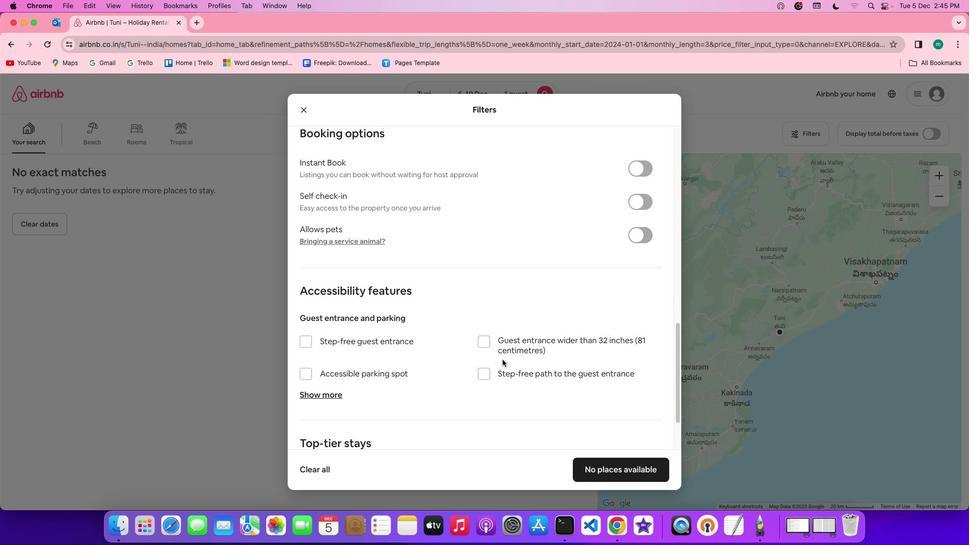 
Action: Mouse scrolled (503, 359) with delta (0, -2)
Screenshot: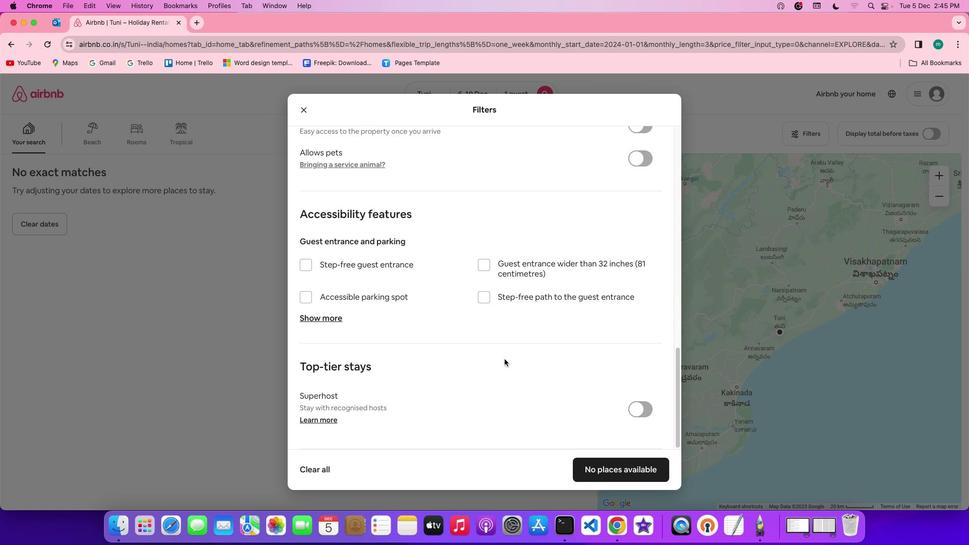 
Action: Mouse moved to (505, 359)
Screenshot: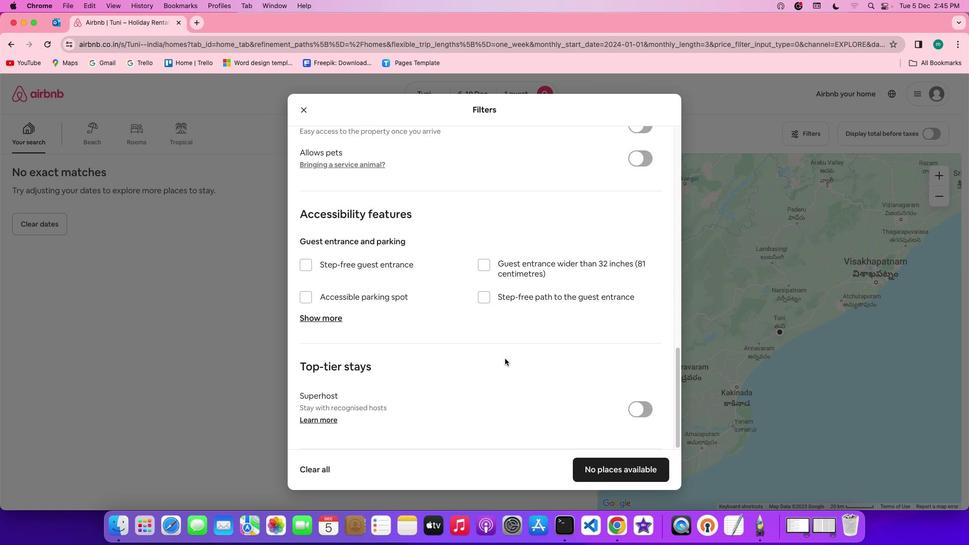 
Action: Mouse scrolled (505, 359) with delta (0, 0)
Screenshot: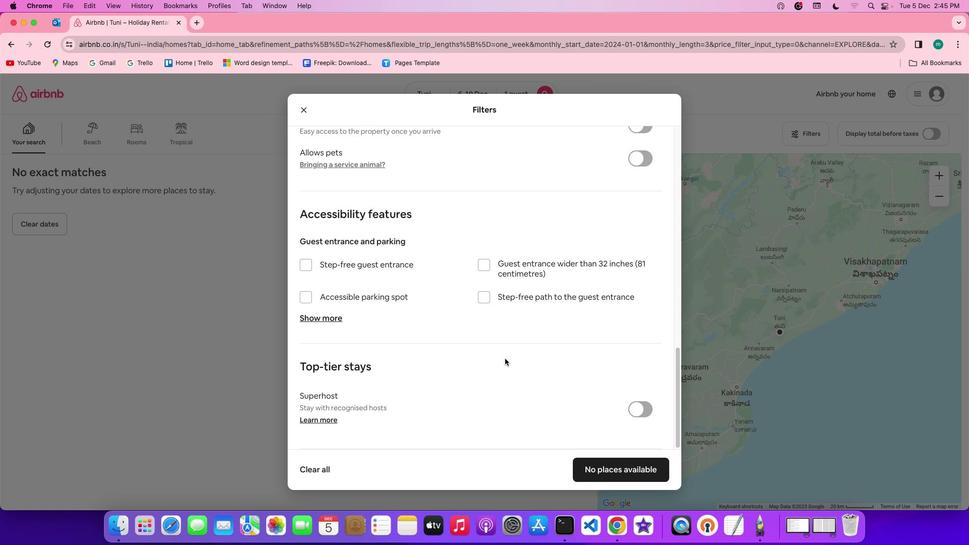 
Action: Mouse scrolled (505, 359) with delta (0, 0)
Screenshot: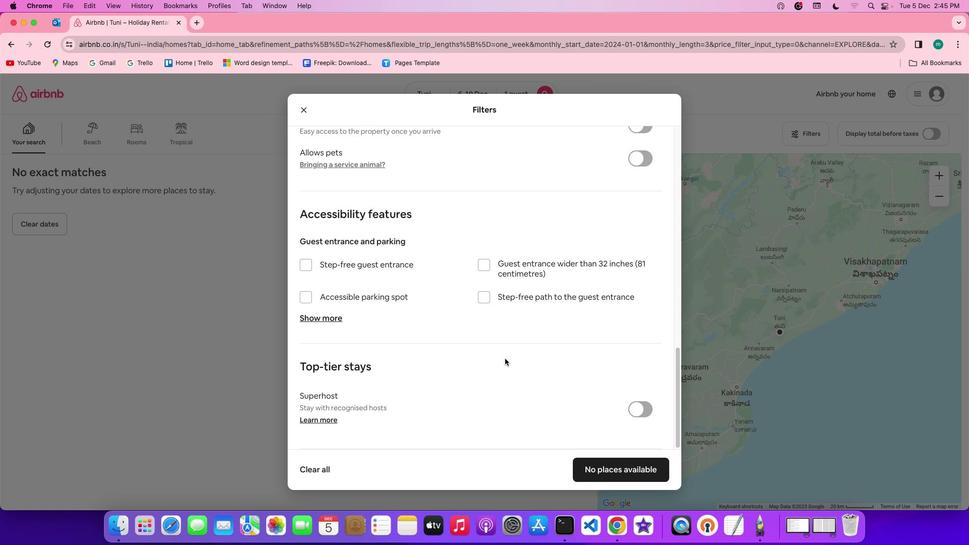 
Action: Mouse scrolled (505, 359) with delta (0, -2)
Screenshot: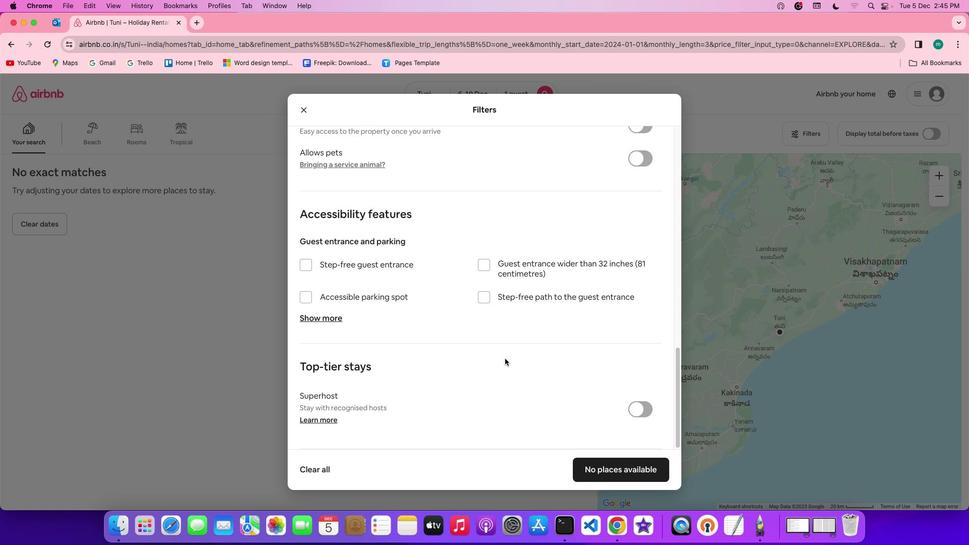 
Action: Mouse scrolled (505, 359) with delta (0, -2)
Screenshot: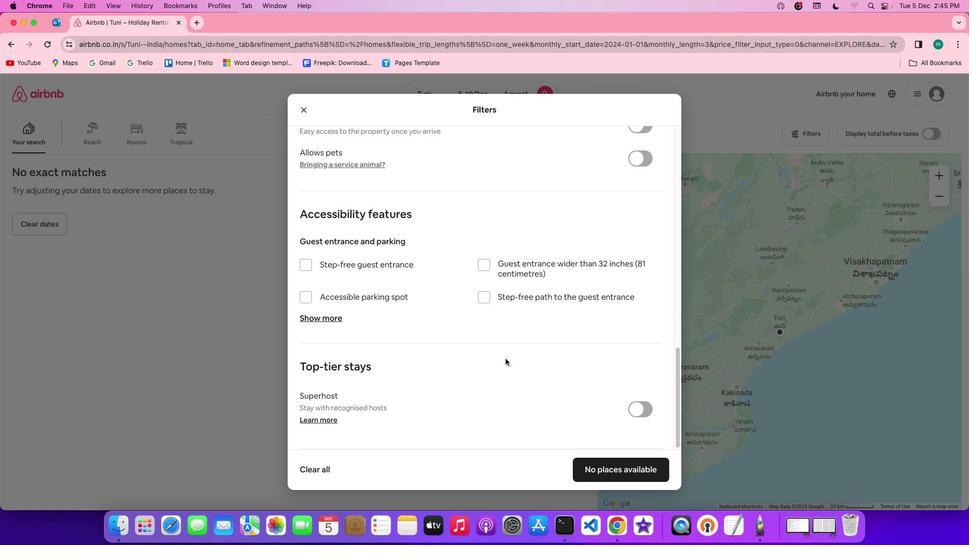 
Action: Mouse scrolled (505, 359) with delta (0, -3)
Screenshot: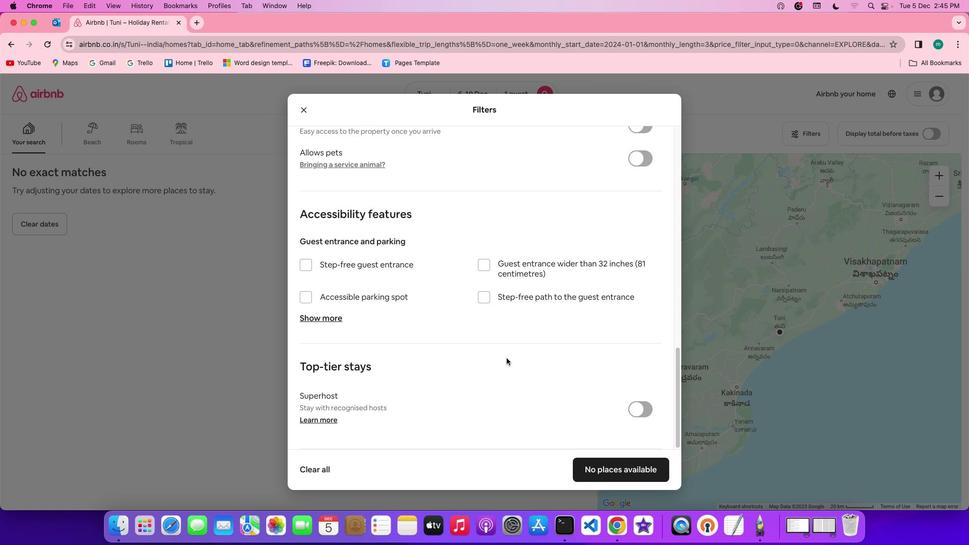 
Action: Mouse moved to (514, 359)
Screenshot: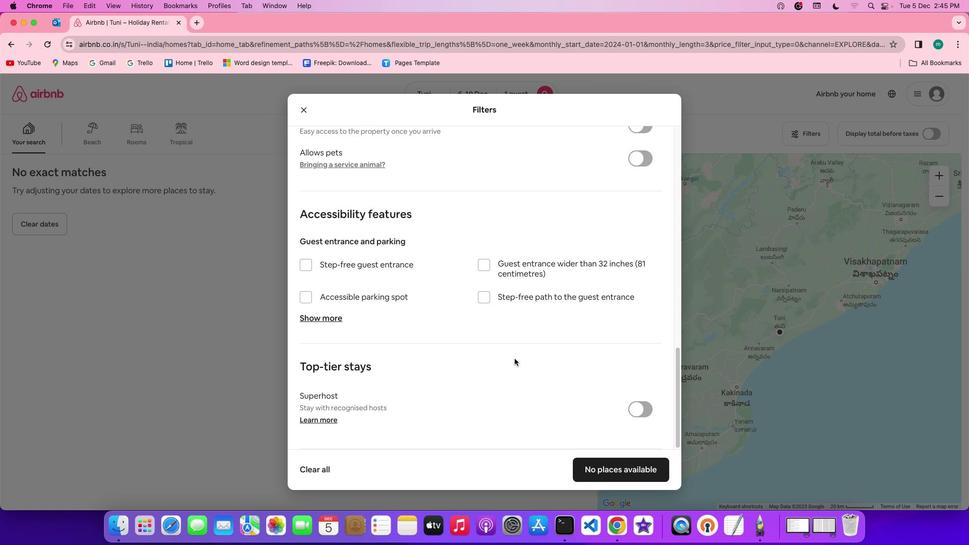 
Action: Mouse scrolled (514, 359) with delta (0, 0)
Screenshot: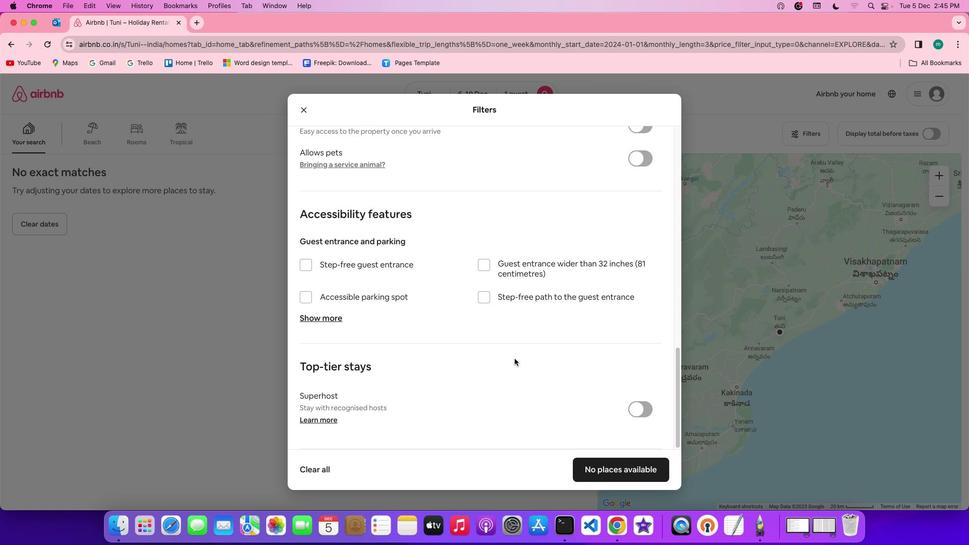 
Action: Mouse scrolled (514, 359) with delta (0, 0)
Screenshot: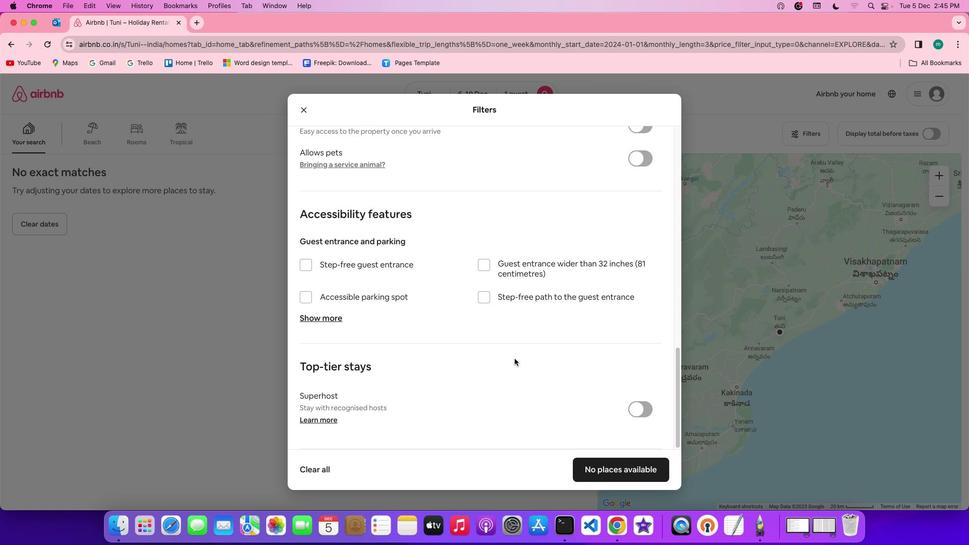 
Action: Mouse scrolled (514, 359) with delta (0, -2)
Screenshot: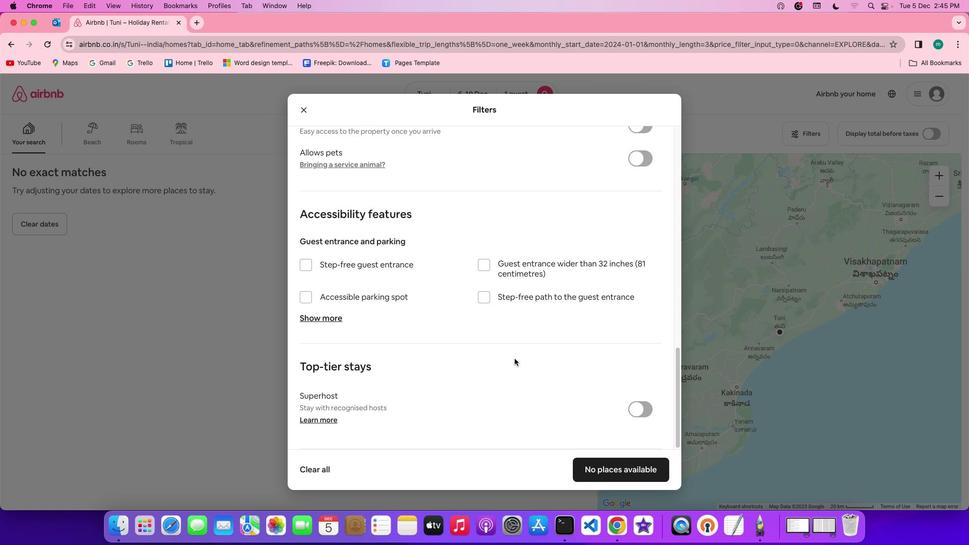 
Action: Mouse scrolled (514, 359) with delta (0, -2)
Screenshot: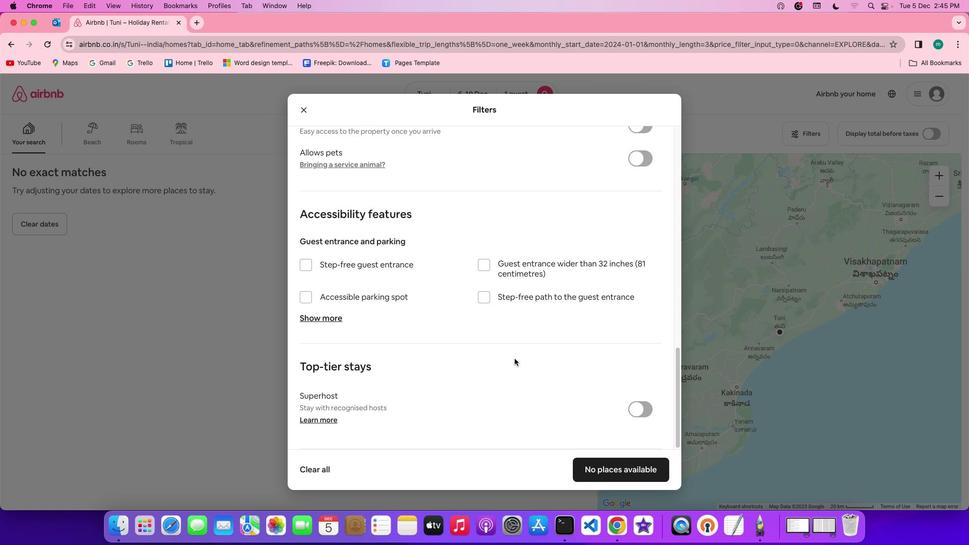 
Action: Mouse scrolled (514, 359) with delta (0, -3)
Screenshot: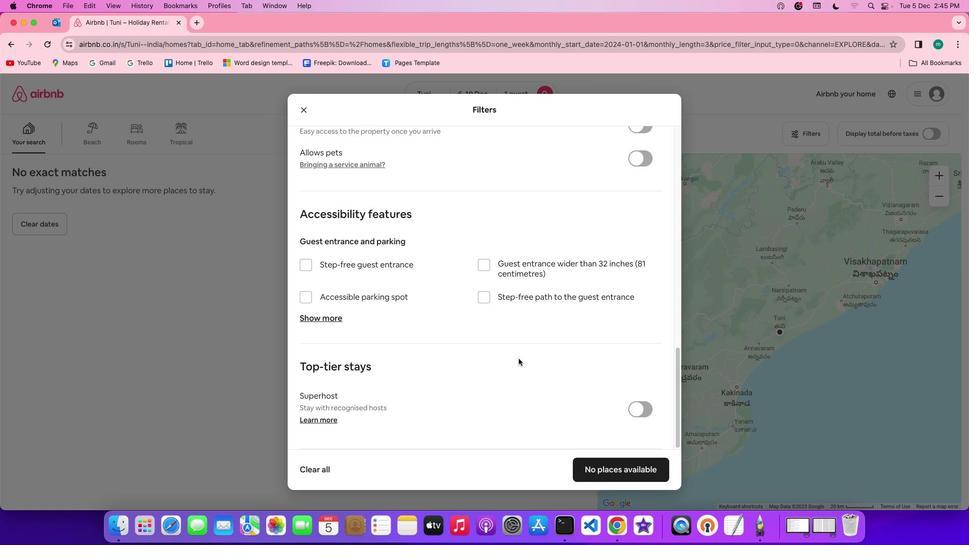 
Action: Mouse moved to (622, 465)
Screenshot: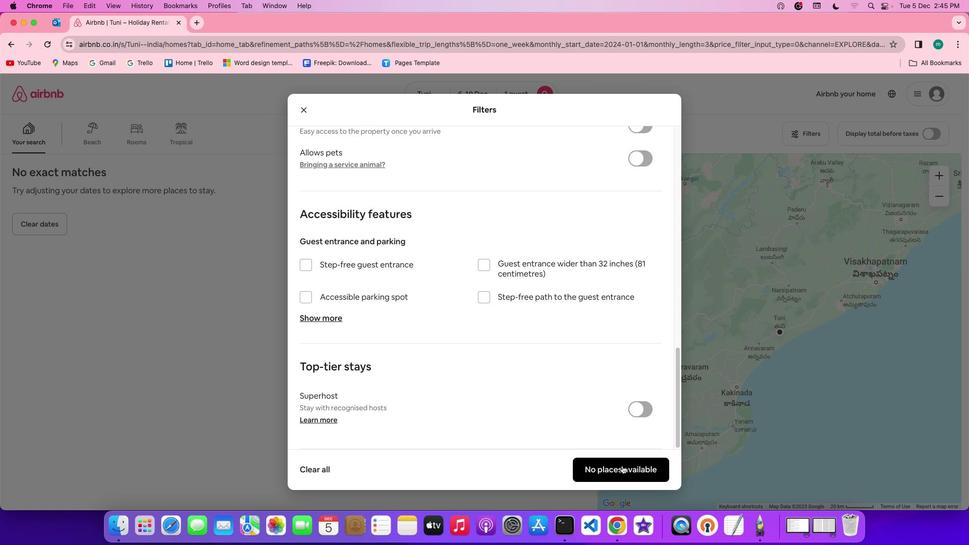 
Action: Mouse pressed left at (622, 465)
Screenshot: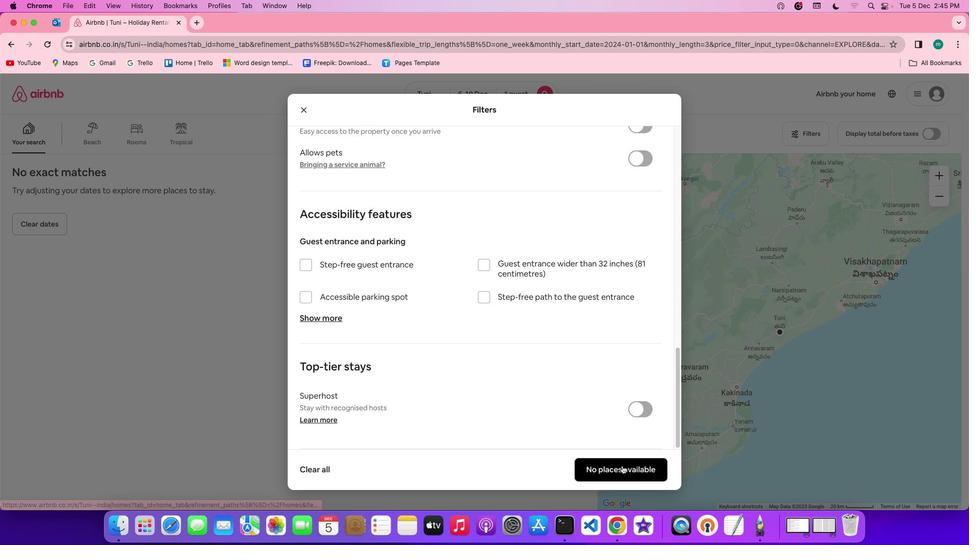 
Action: Mouse moved to (237, 243)
Screenshot: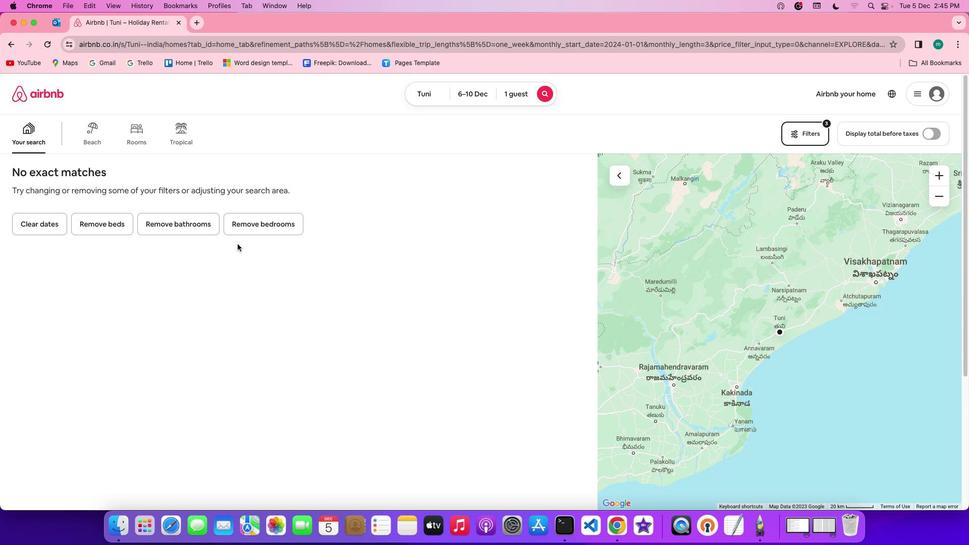 
